 Task: Create in the project BellTech in Backlog an issue 'Upgrade the search and filtering mechanisms of a web application to improve user search experience and result accuracy', assign it to team member softage.1@softage.net and change the status to IN PROGRESS. Create in the project BellTech in Backlog an issue 'Create a new online platform for online language learning courses with advanced language tools and speaking practice features', assign it to team member softage.2@softage.net and change the status to IN PROGRESS
Action: Mouse moved to (261, 70)
Screenshot: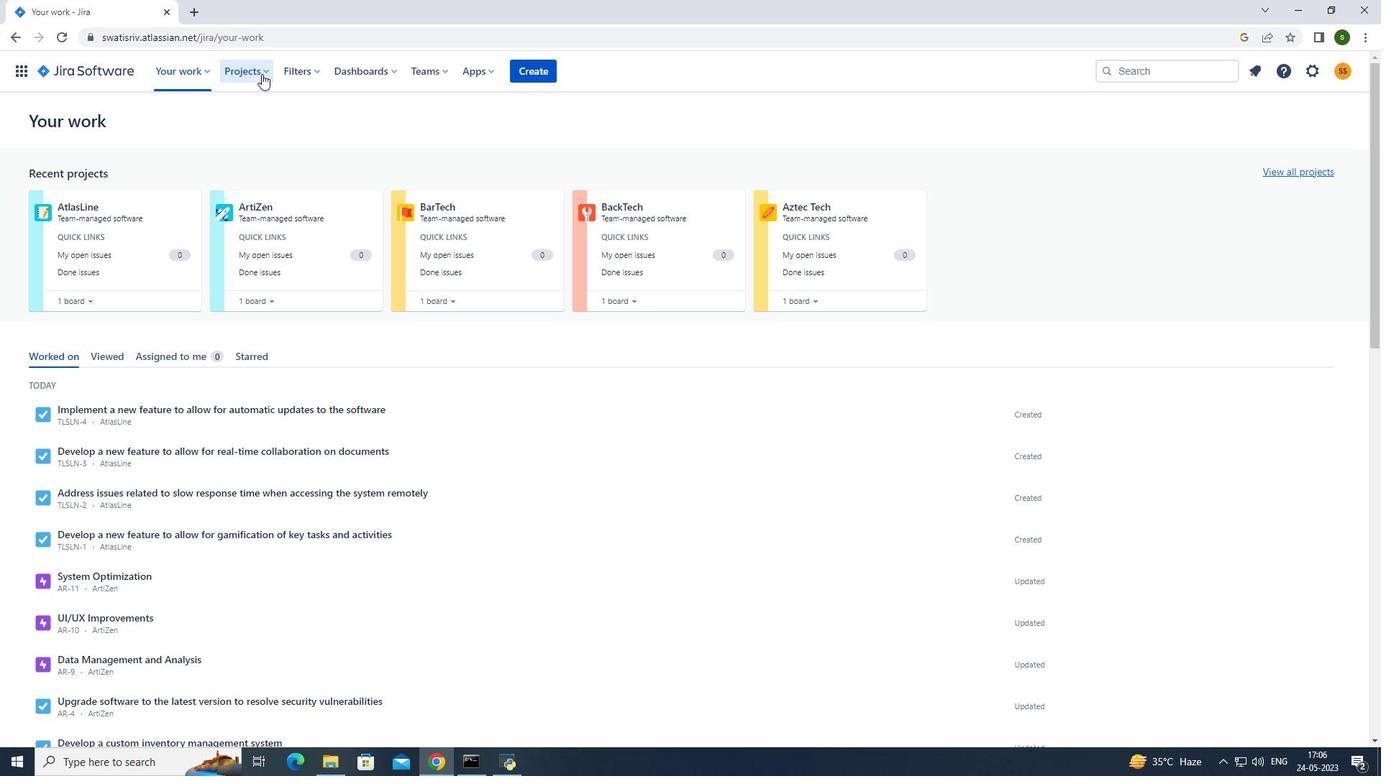
Action: Mouse pressed left at (261, 70)
Screenshot: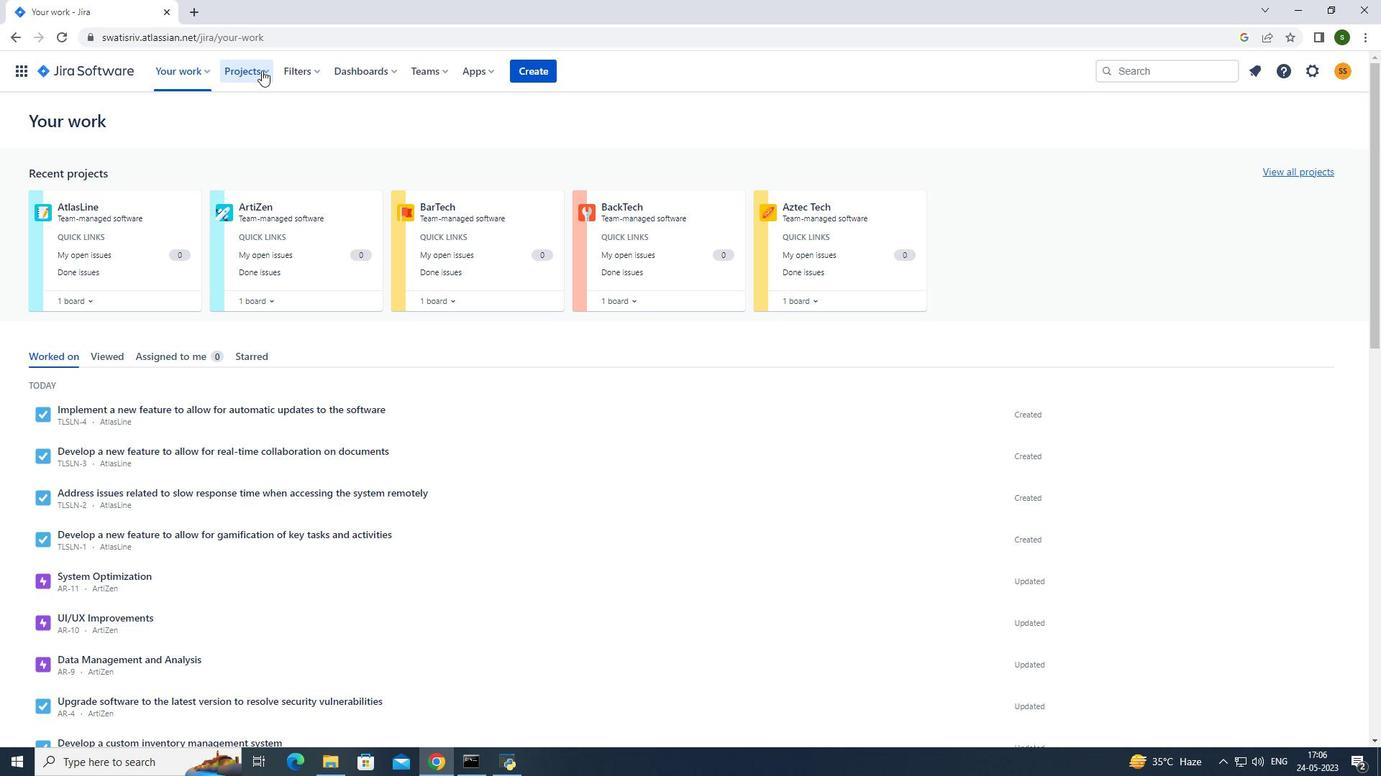 
Action: Mouse moved to (297, 138)
Screenshot: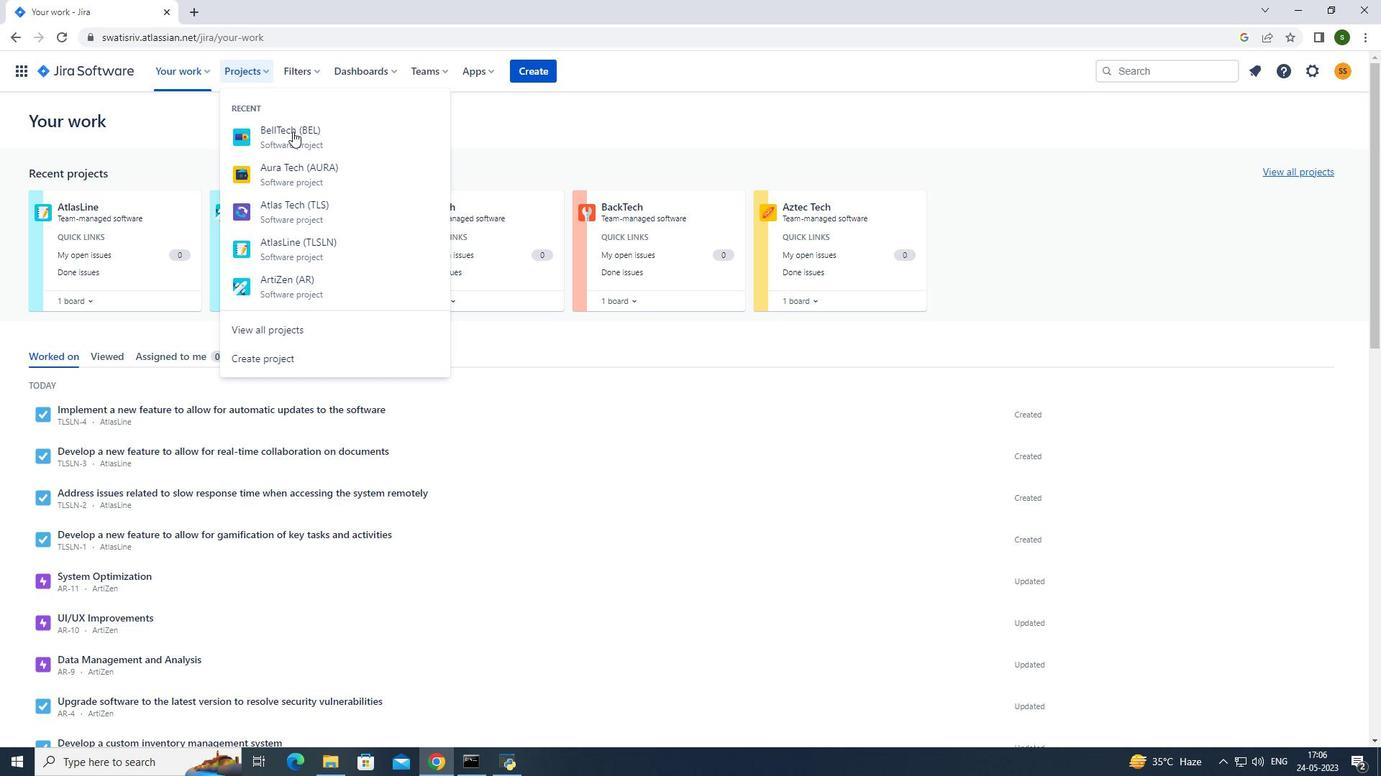 
Action: Mouse pressed left at (297, 138)
Screenshot: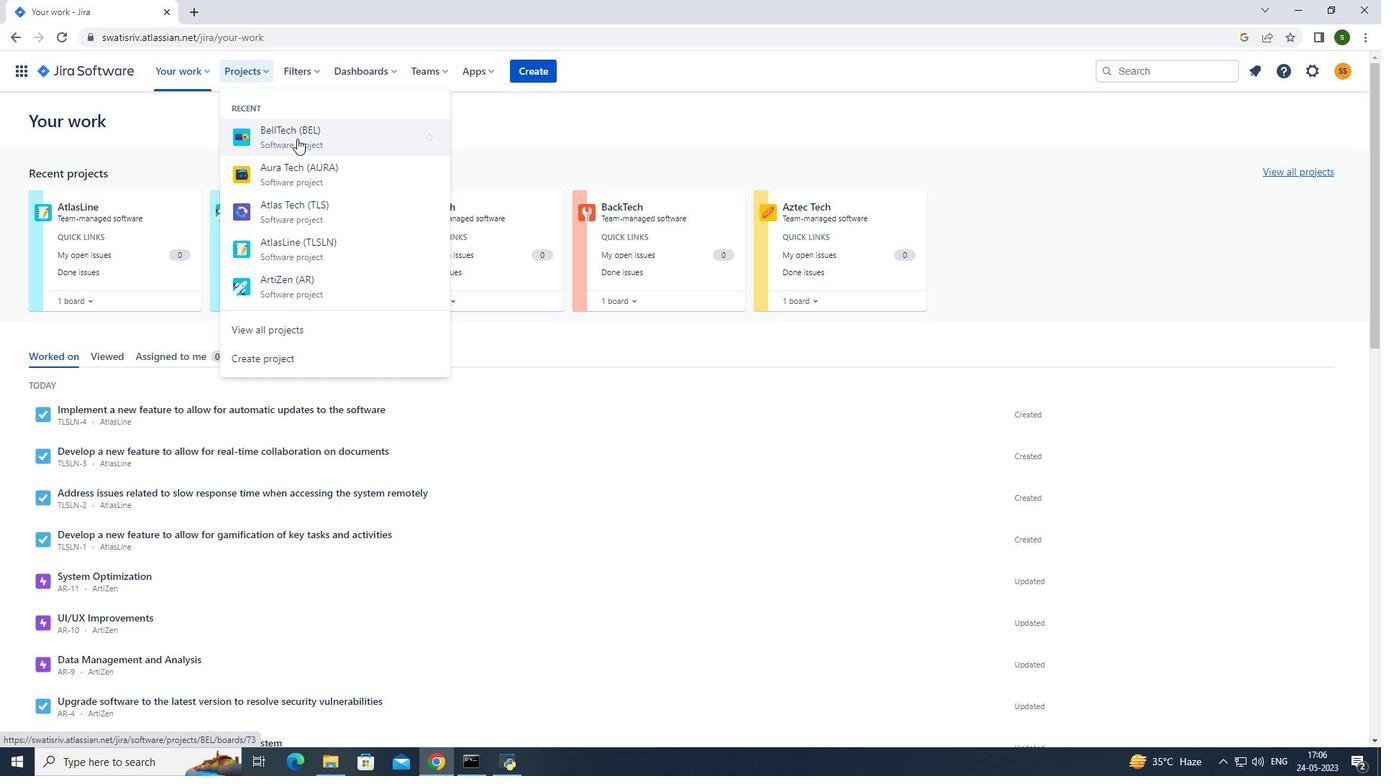 
Action: Mouse moved to (288, 487)
Screenshot: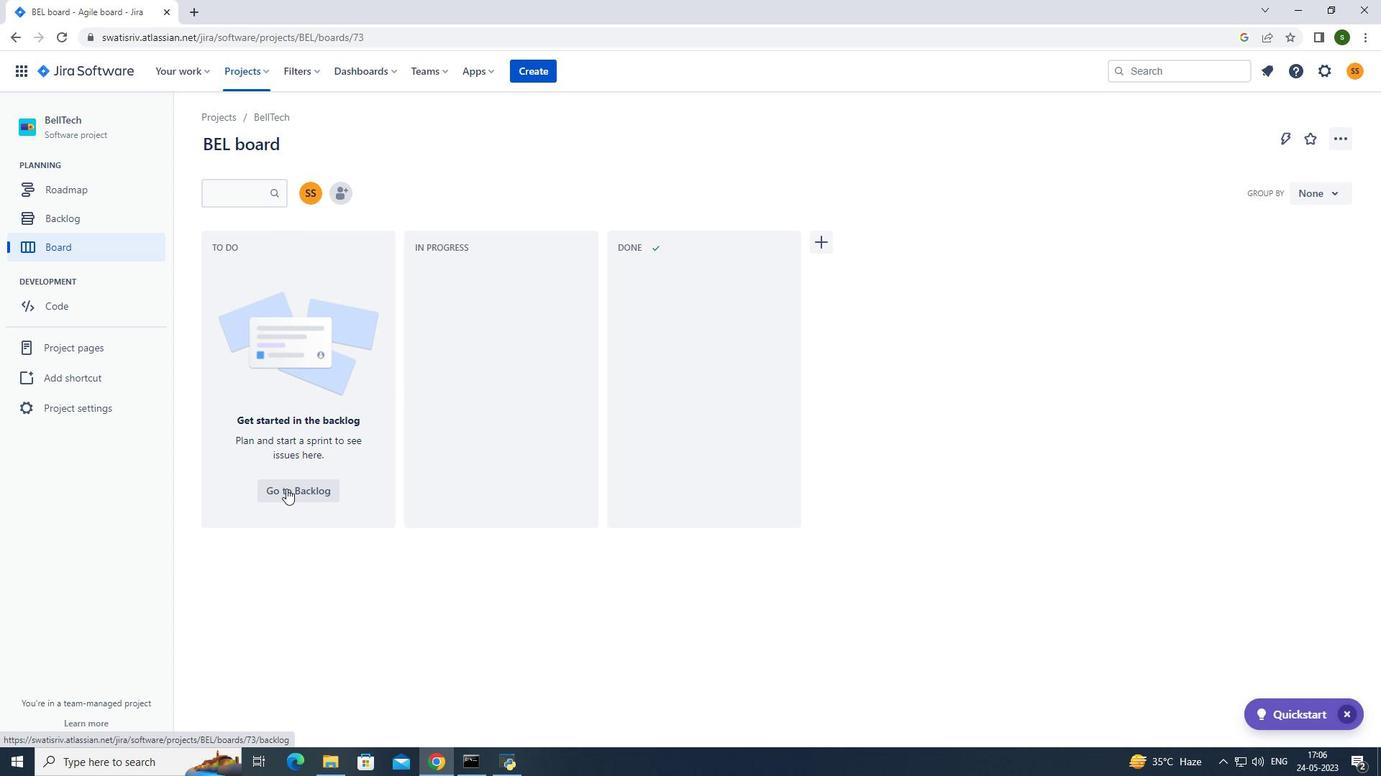 
Action: Mouse pressed left at (288, 487)
Screenshot: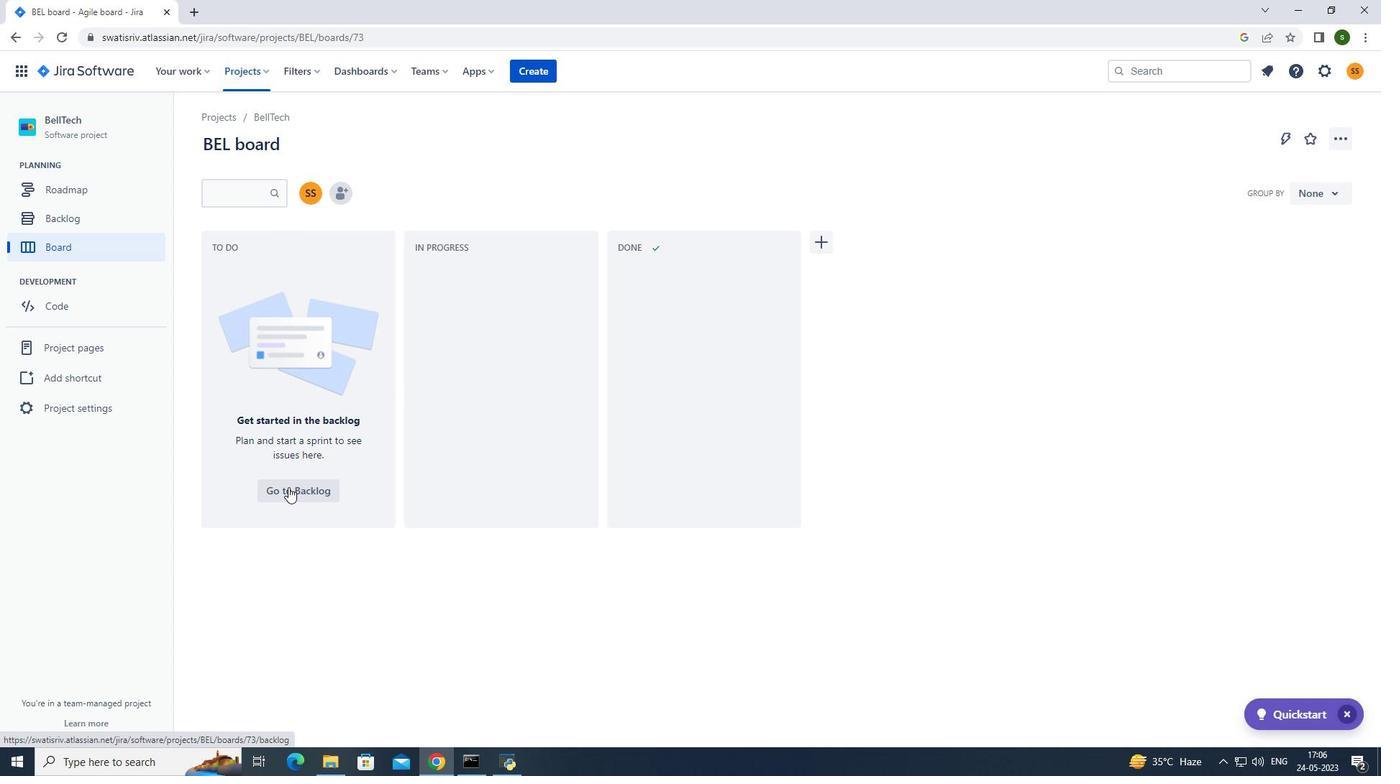 
Action: Mouse moved to (249, 566)
Screenshot: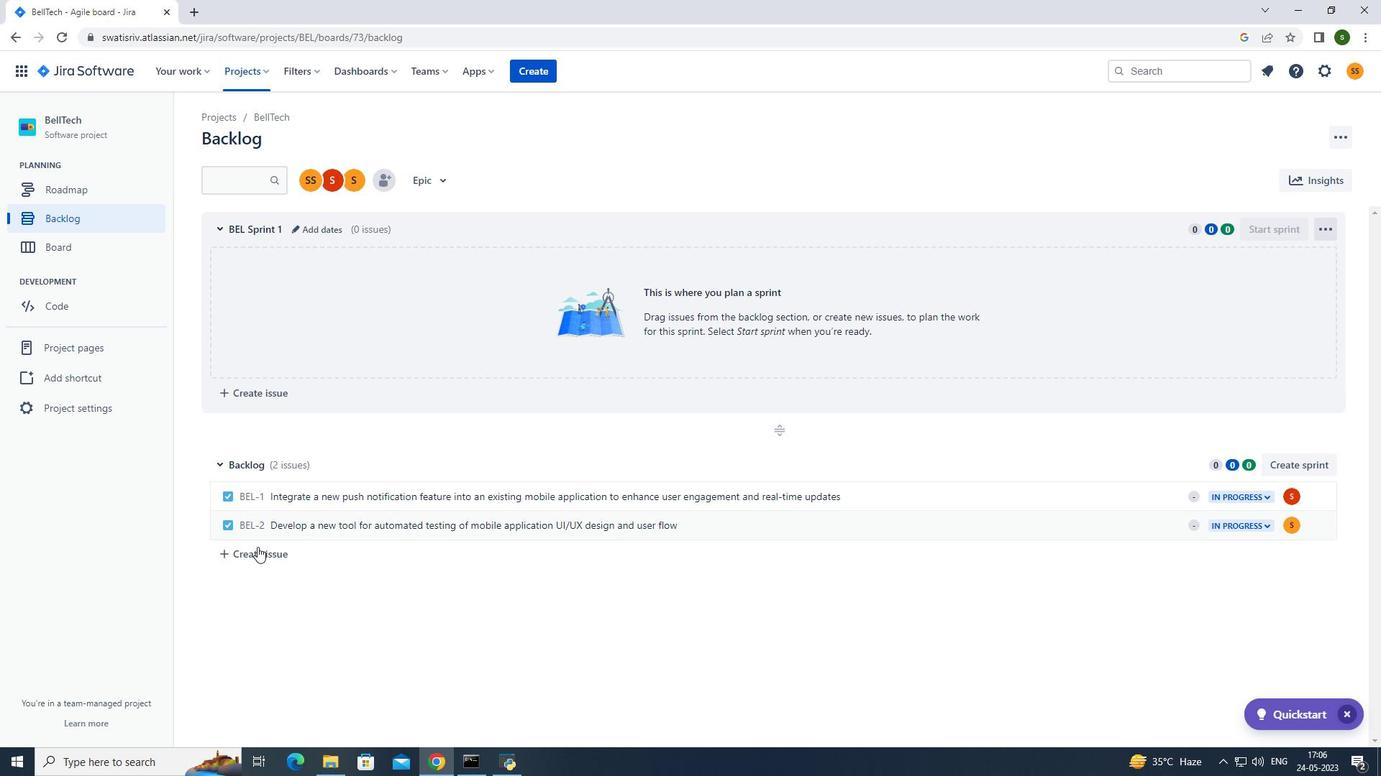 
Action: Mouse pressed left at (249, 566)
Screenshot: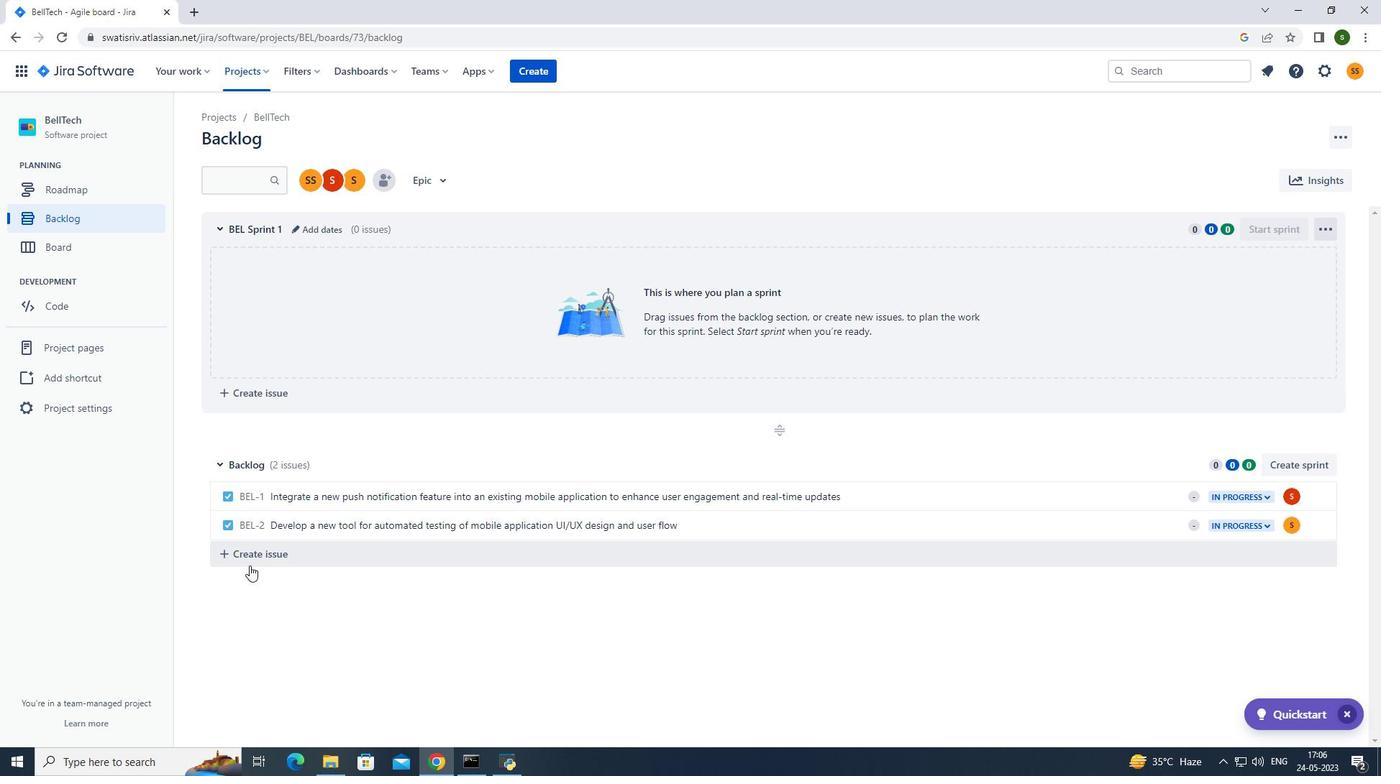 
Action: Mouse moved to (294, 555)
Screenshot: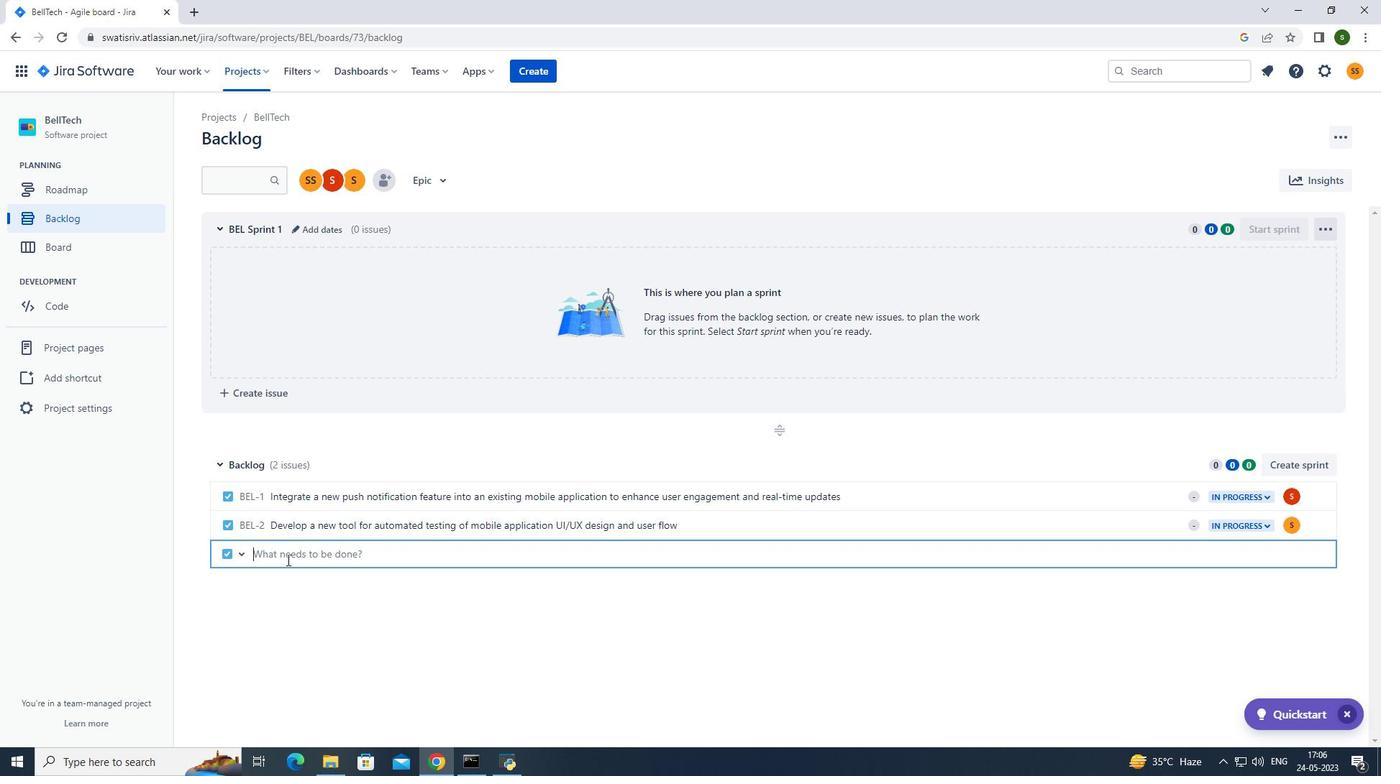 
Action: Mouse pressed left at (294, 555)
Screenshot: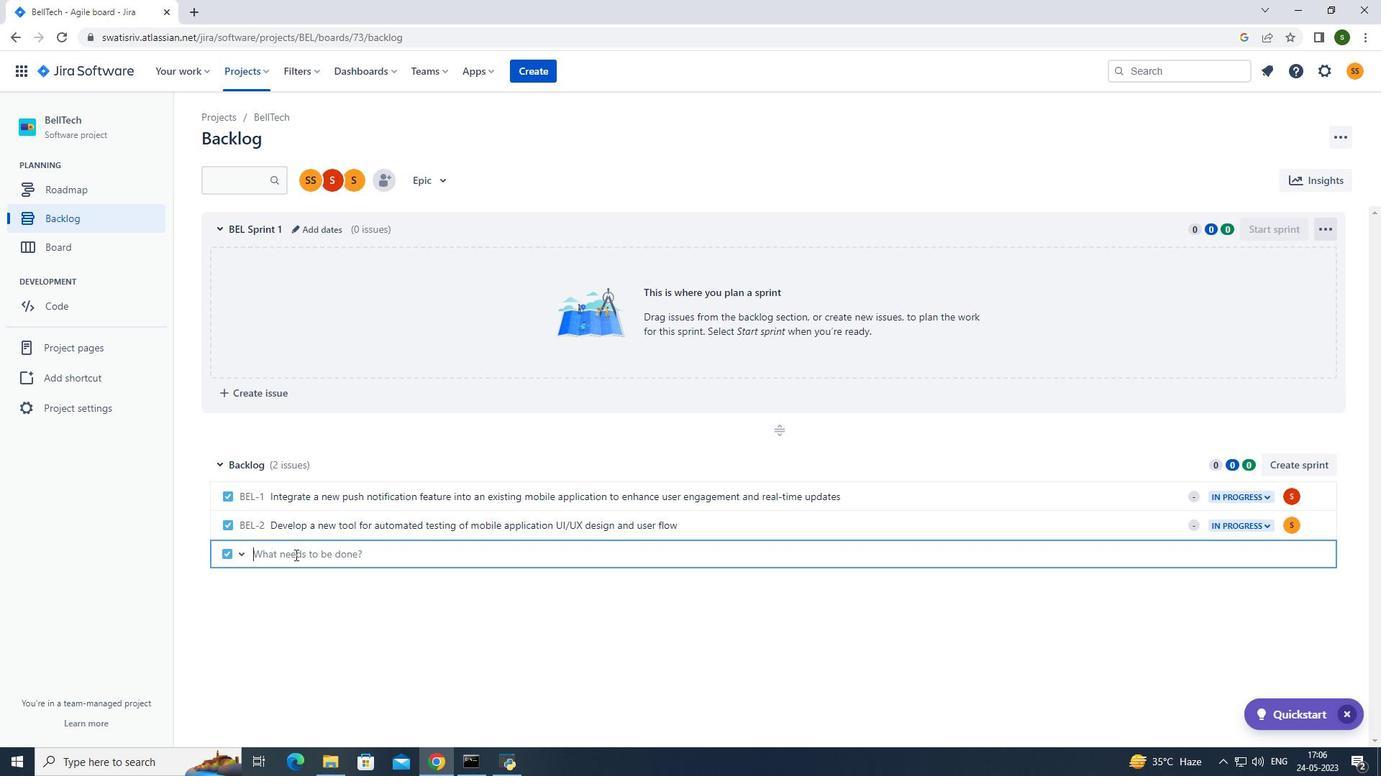 
Action: Key pressed <Key.caps_lock>U<Key.caps_lock>pgrade<Key.space>the<Key.space>search<Key.space>and<Key.space>filtering<Key.space>mechanisms<Key.space>of<Key.space>a<Key.space>web<Key.space>application<Key.space>to<Key.space>improve<Key.space>user<Key.space>search<Key.space>experiance<Key.space>and<Key.space>result<Key.space>accuracy
Screenshot: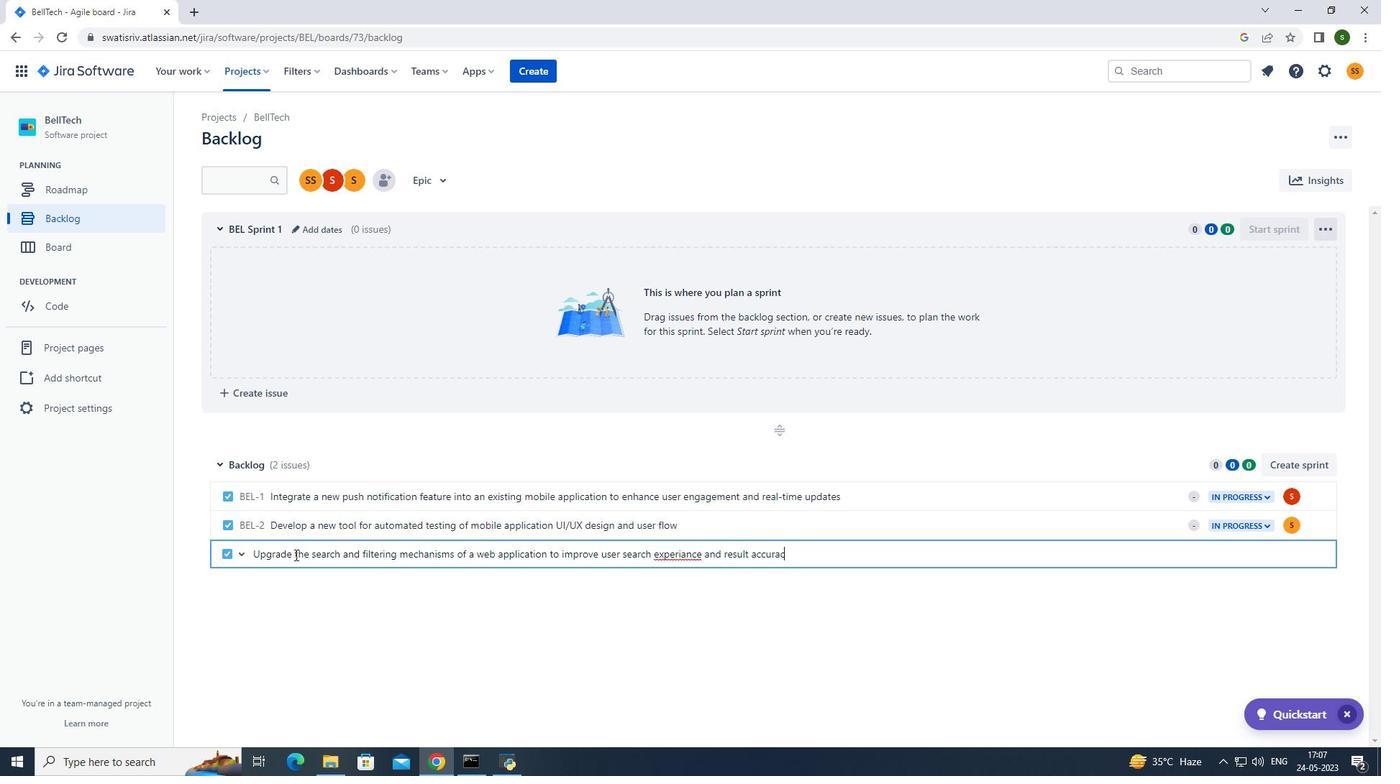 
Action: Mouse moved to (684, 555)
Screenshot: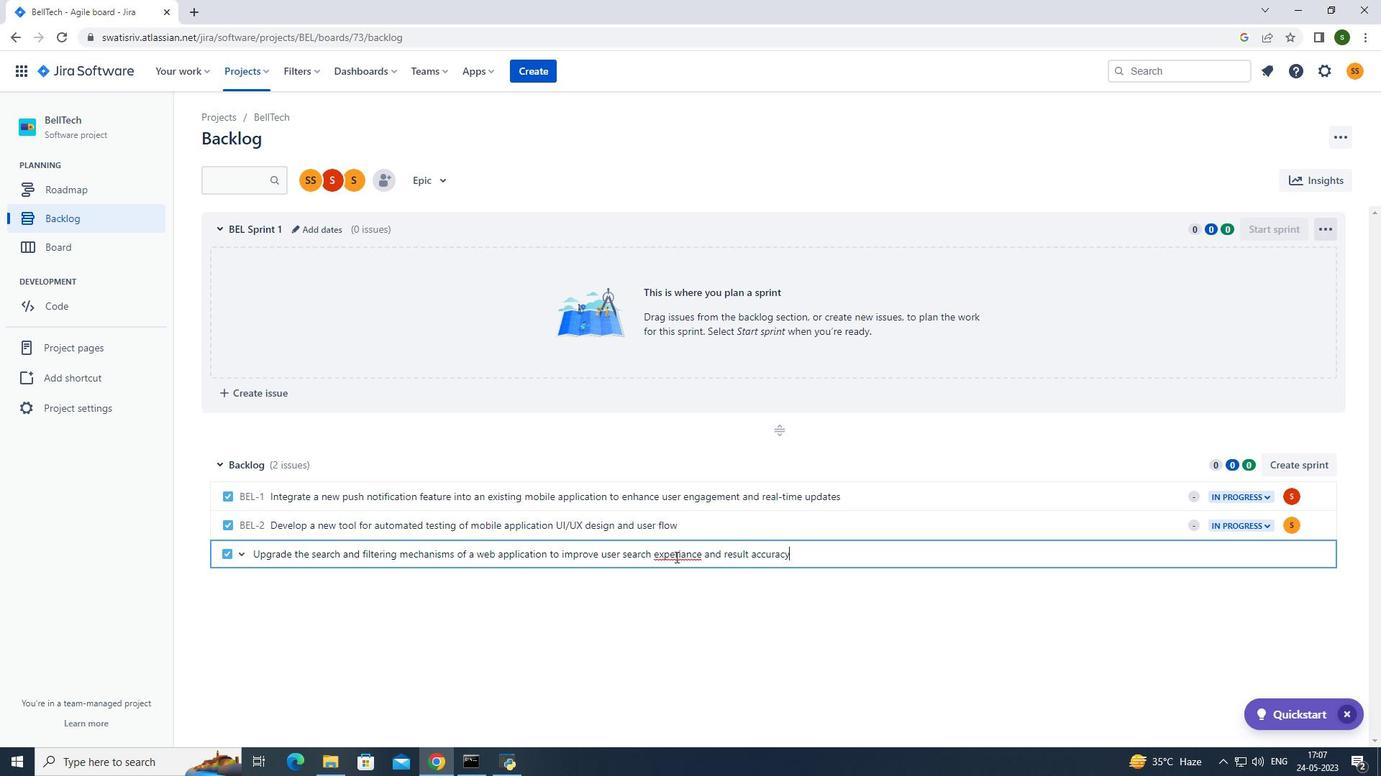 
Action: Mouse pressed left at (684, 555)
Screenshot: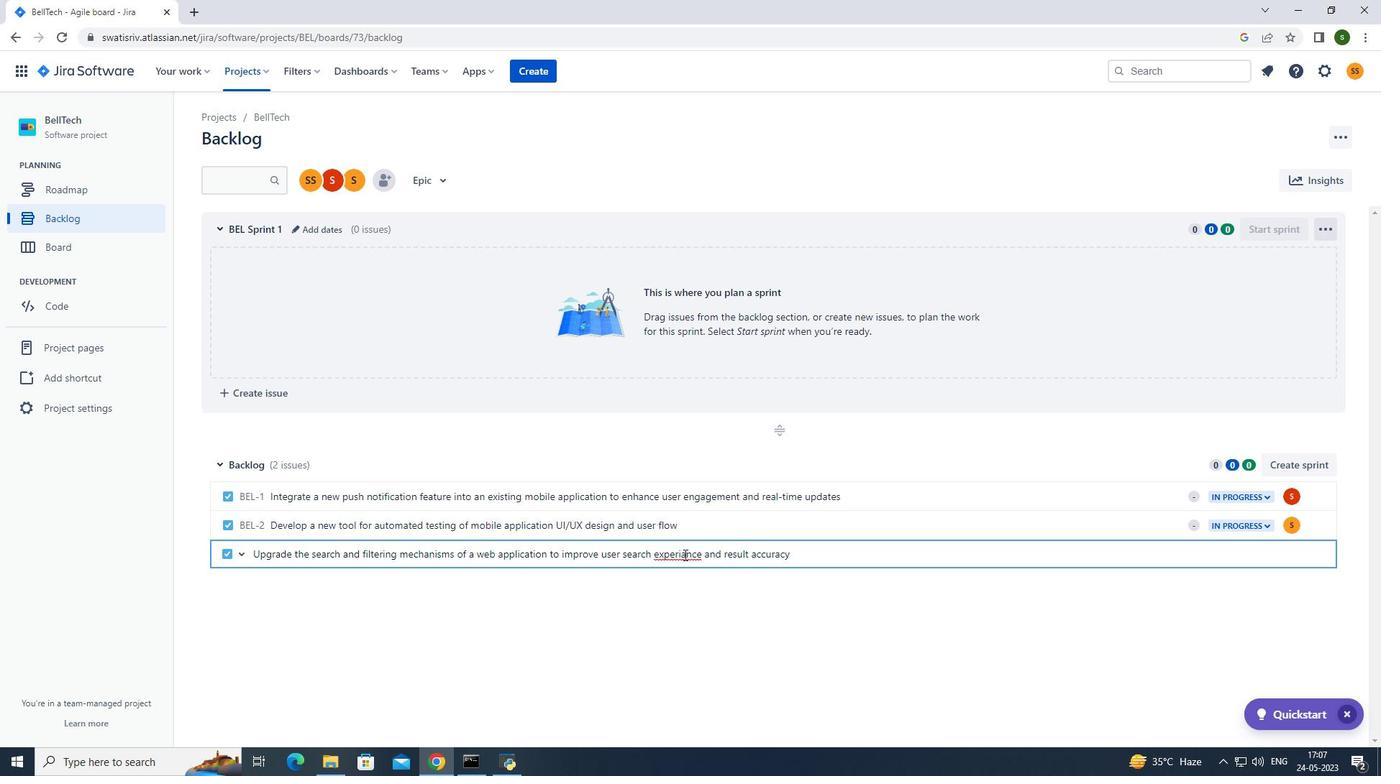 
Action: Mouse moved to (699, 551)
Screenshot: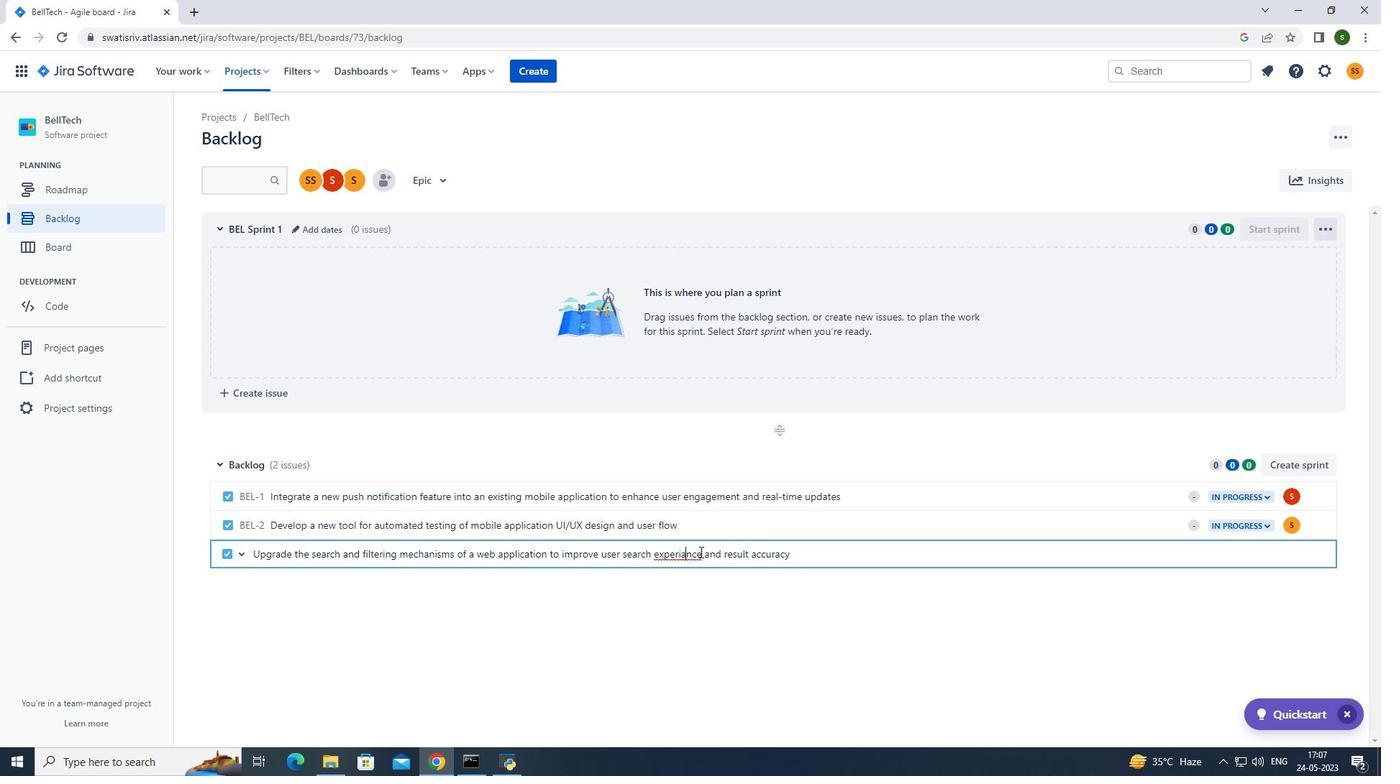 
Action: Key pressed <Key.backspace>e
Screenshot: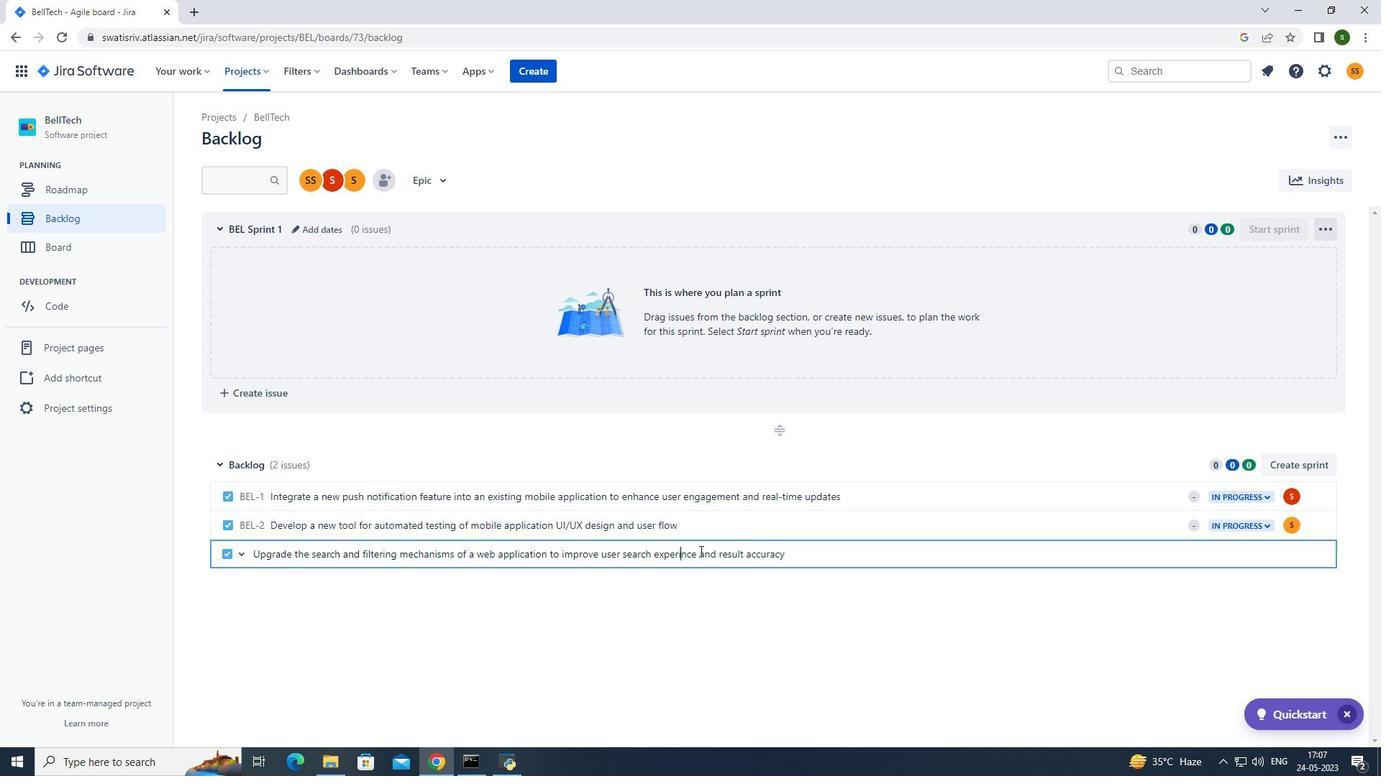 
Action: Mouse moved to (888, 548)
Screenshot: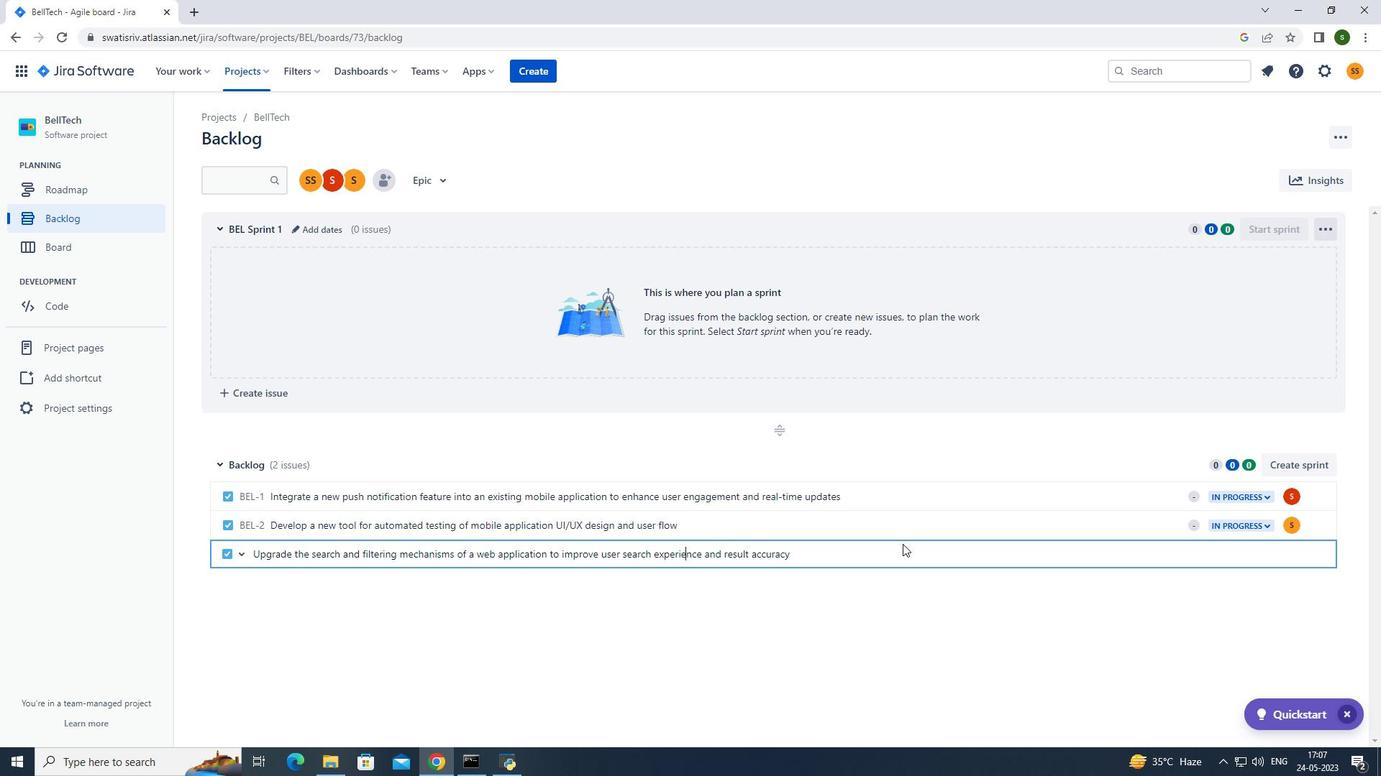 
Action: Mouse pressed left at (888, 548)
Screenshot: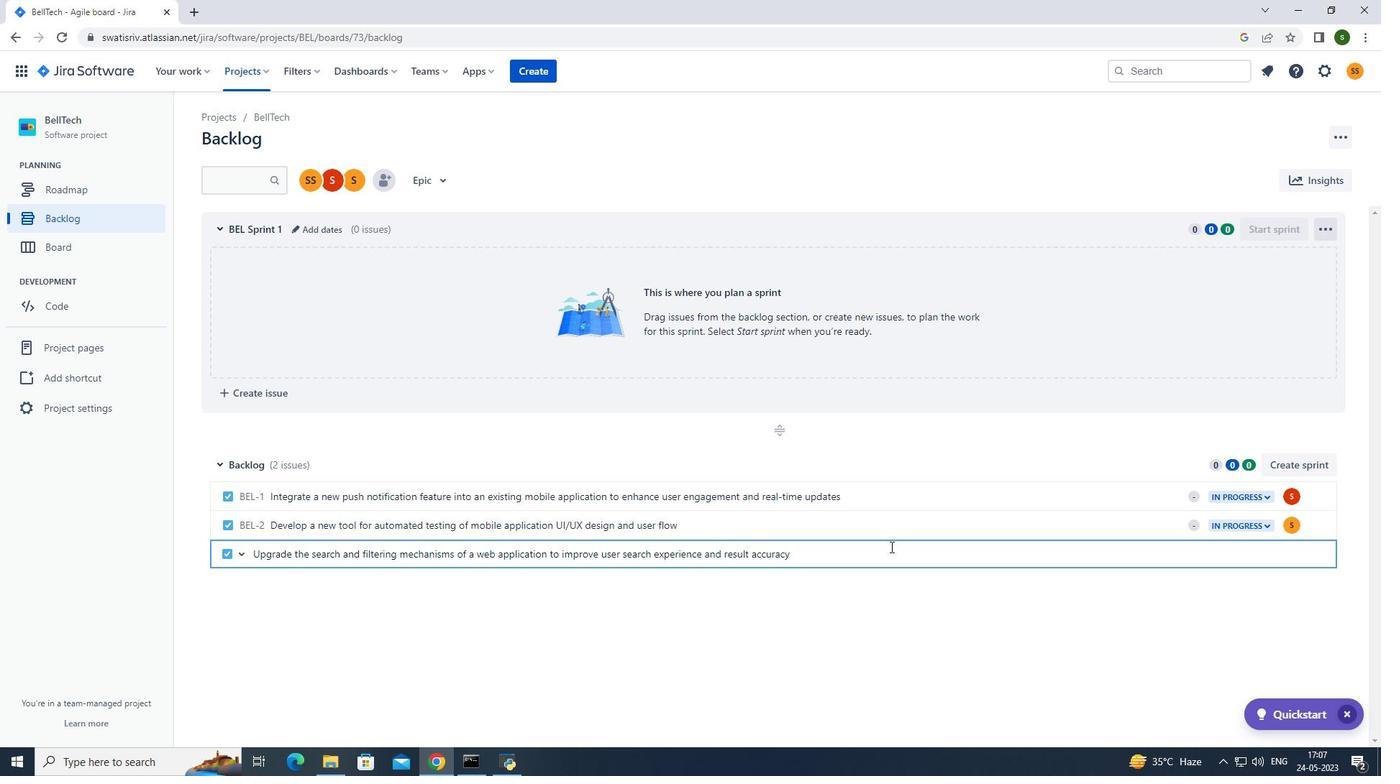 
Action: Key pressed <Key.enter>
Screenshot: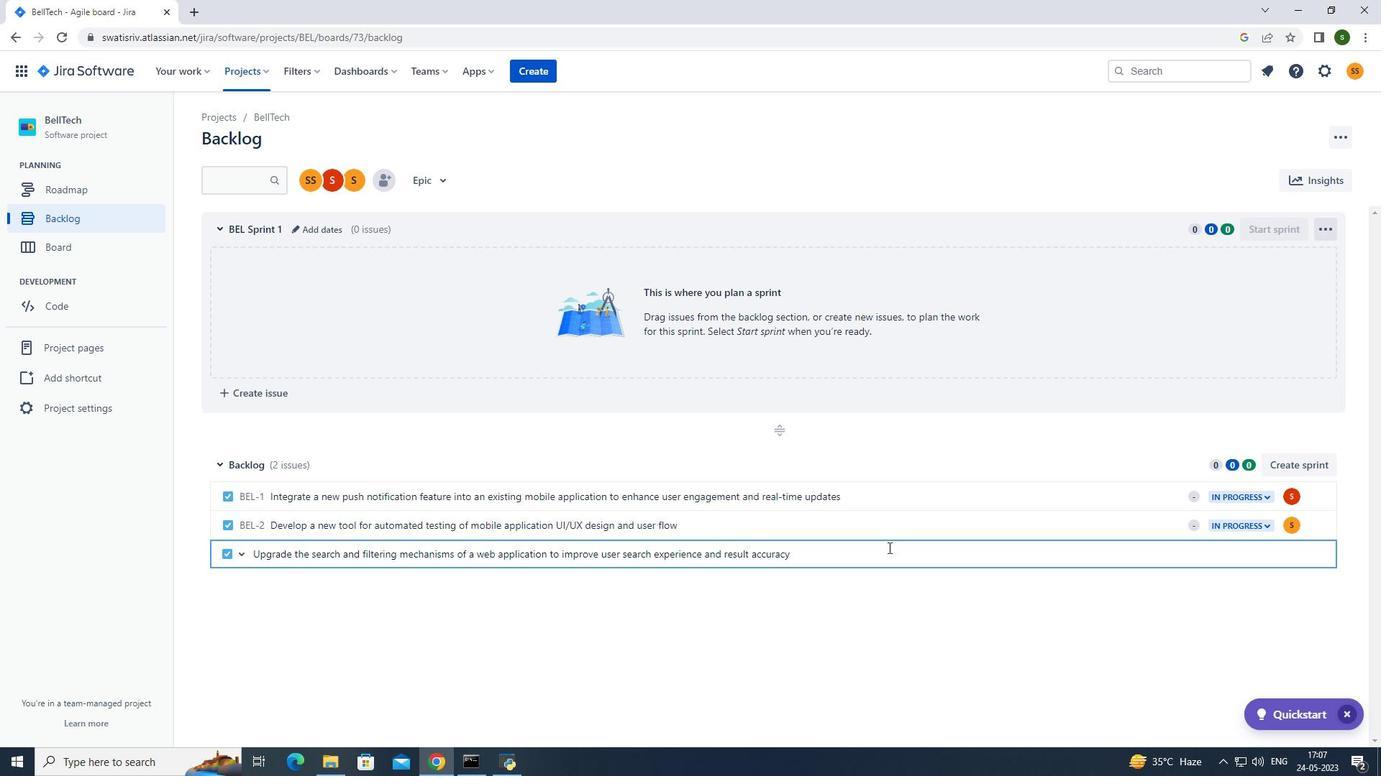 
Action: Mouse moved to (1257, 555)
Screenshot: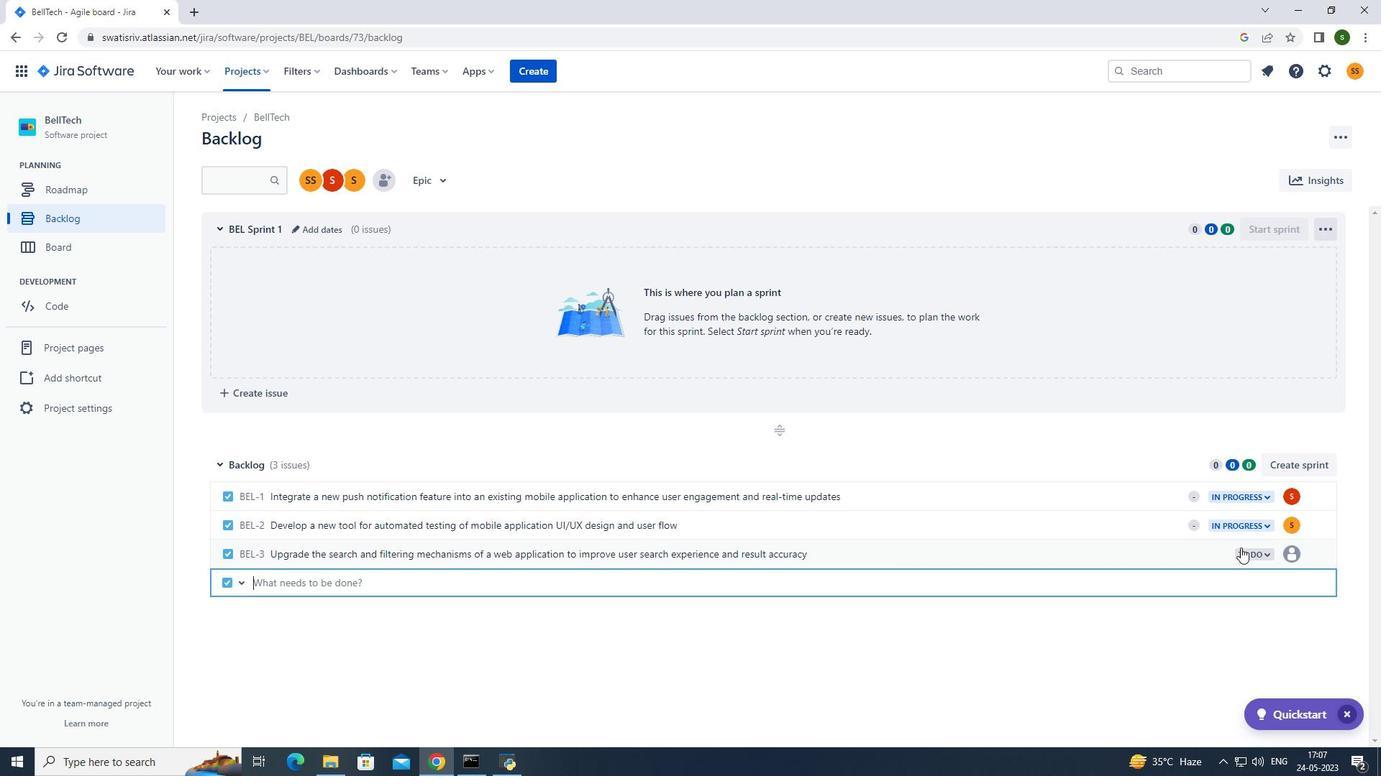 
Action: Mouse pressed left at (1257, 555)
Screenshot: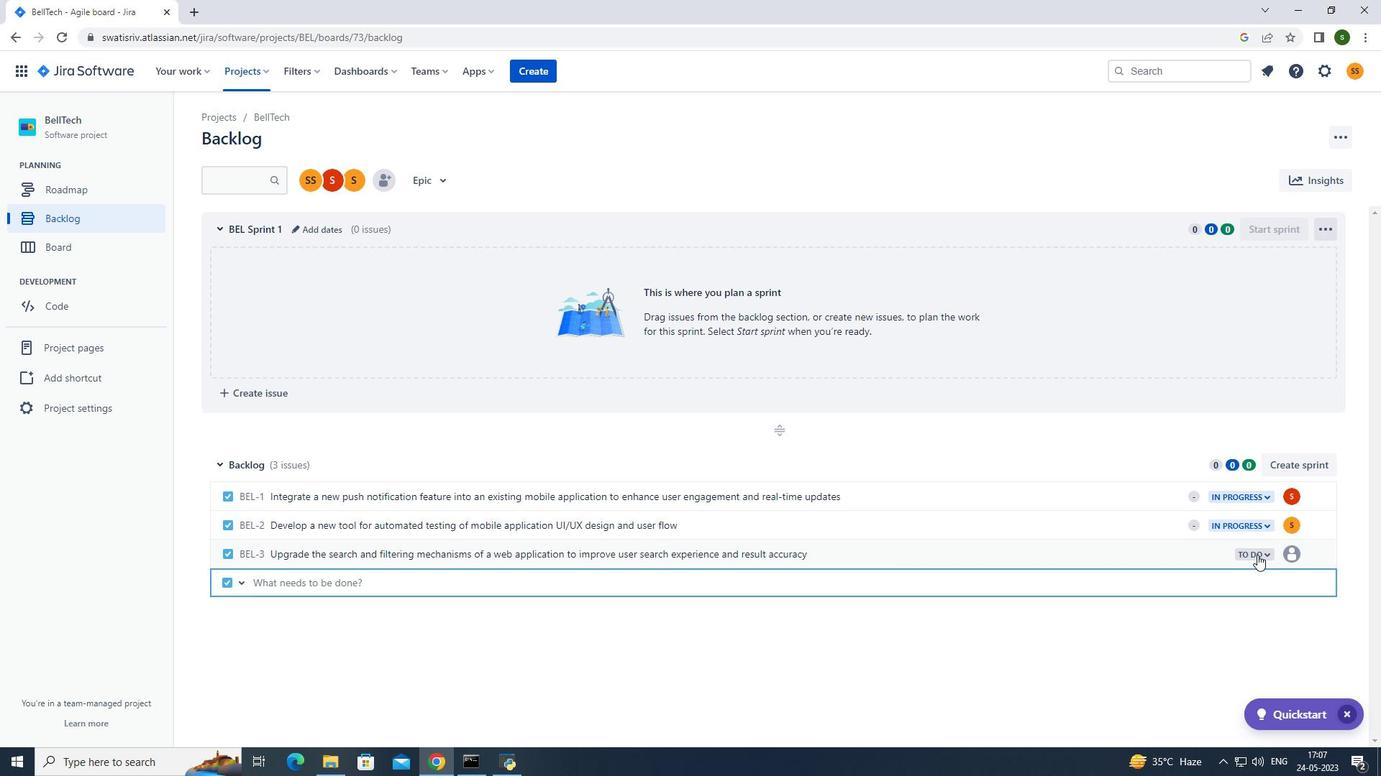 
Action: Mouse moved to (978, 554)
Screenshot: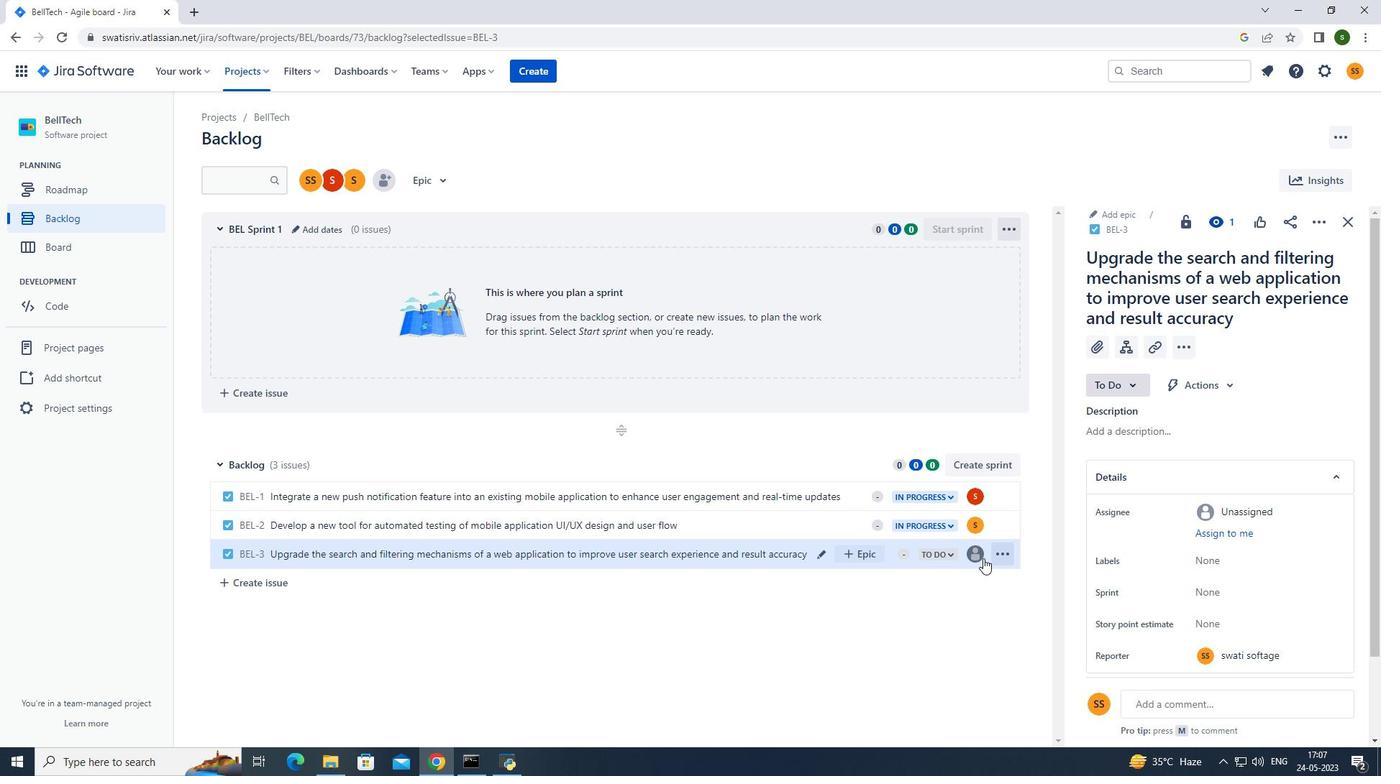 
Action: Mouse pressed left at (978, 554)
Screenshot: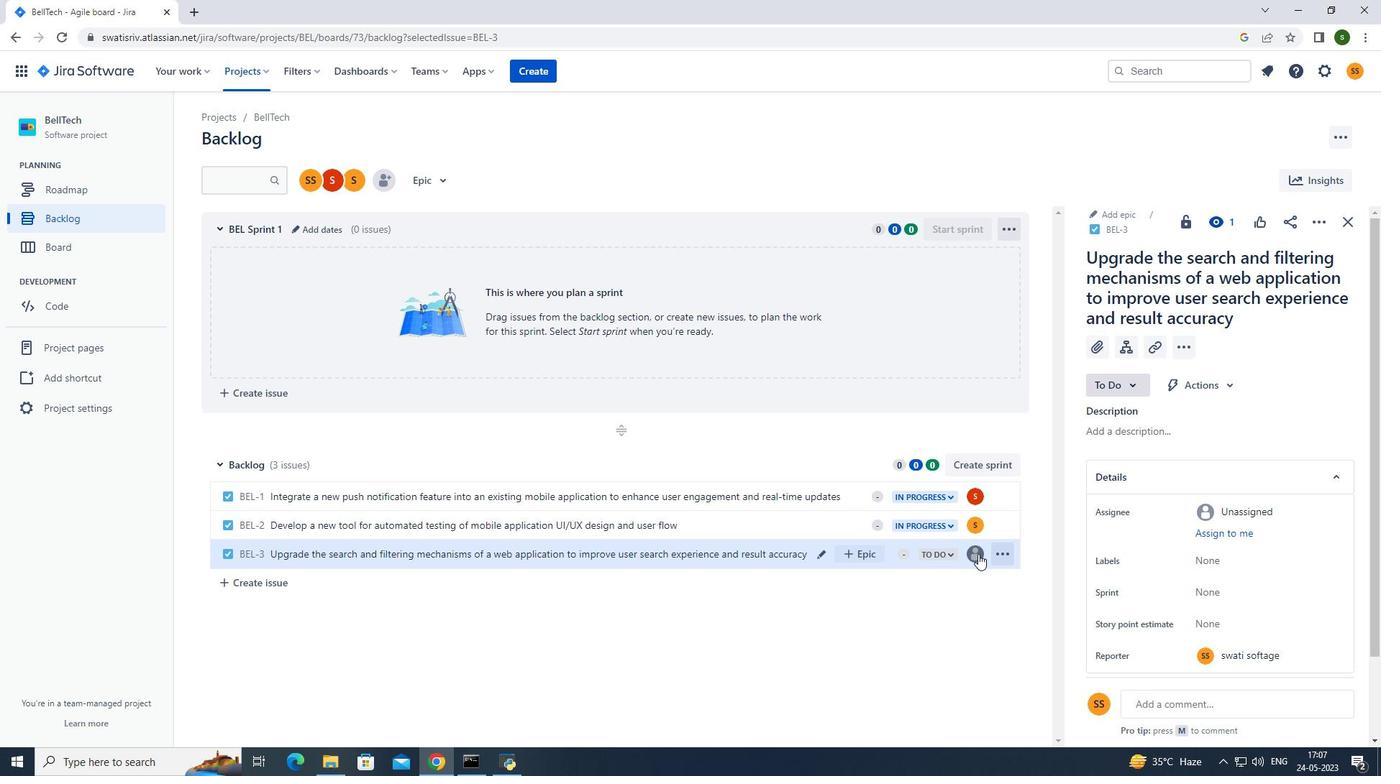 
Action: Mouse moved to (903, 584)
Screenshot: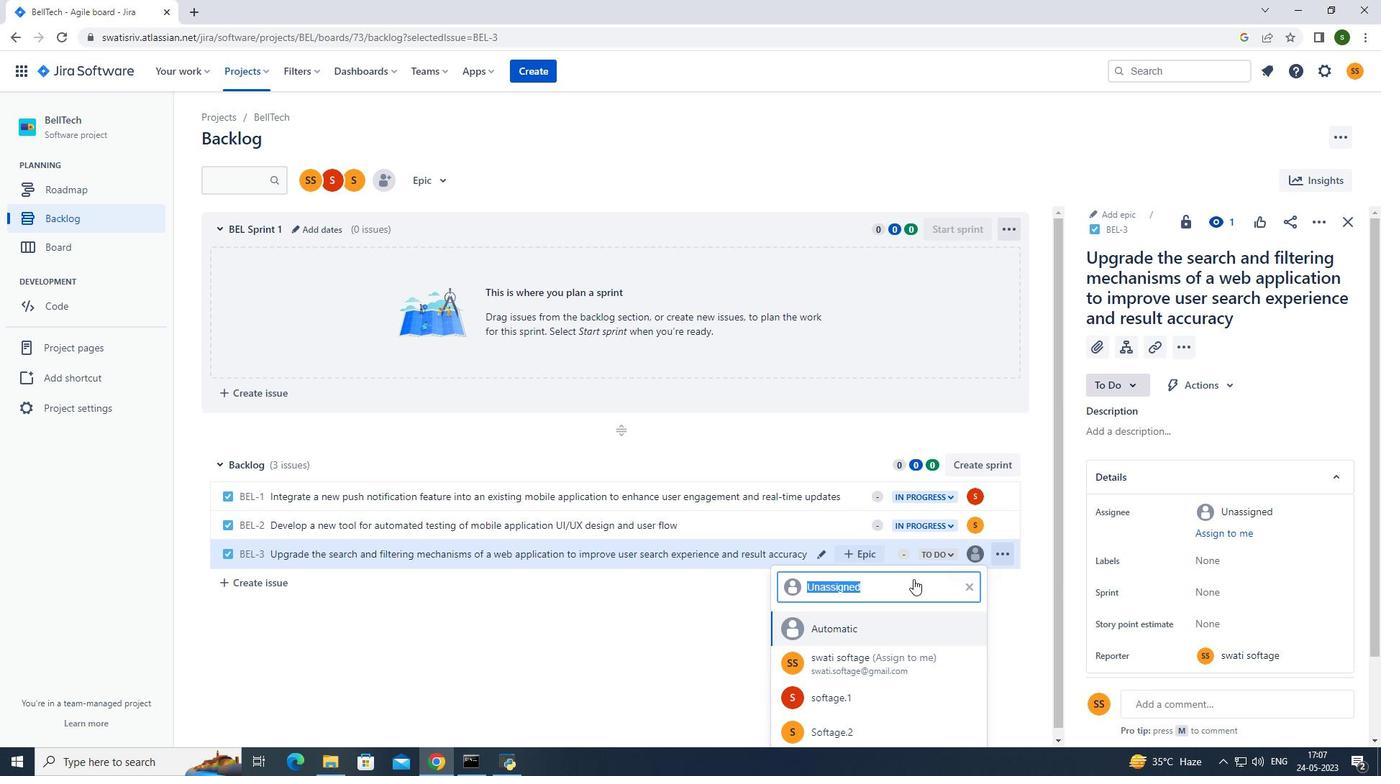 
Action: Mouse pressed left at (903, 584)
Screenshot: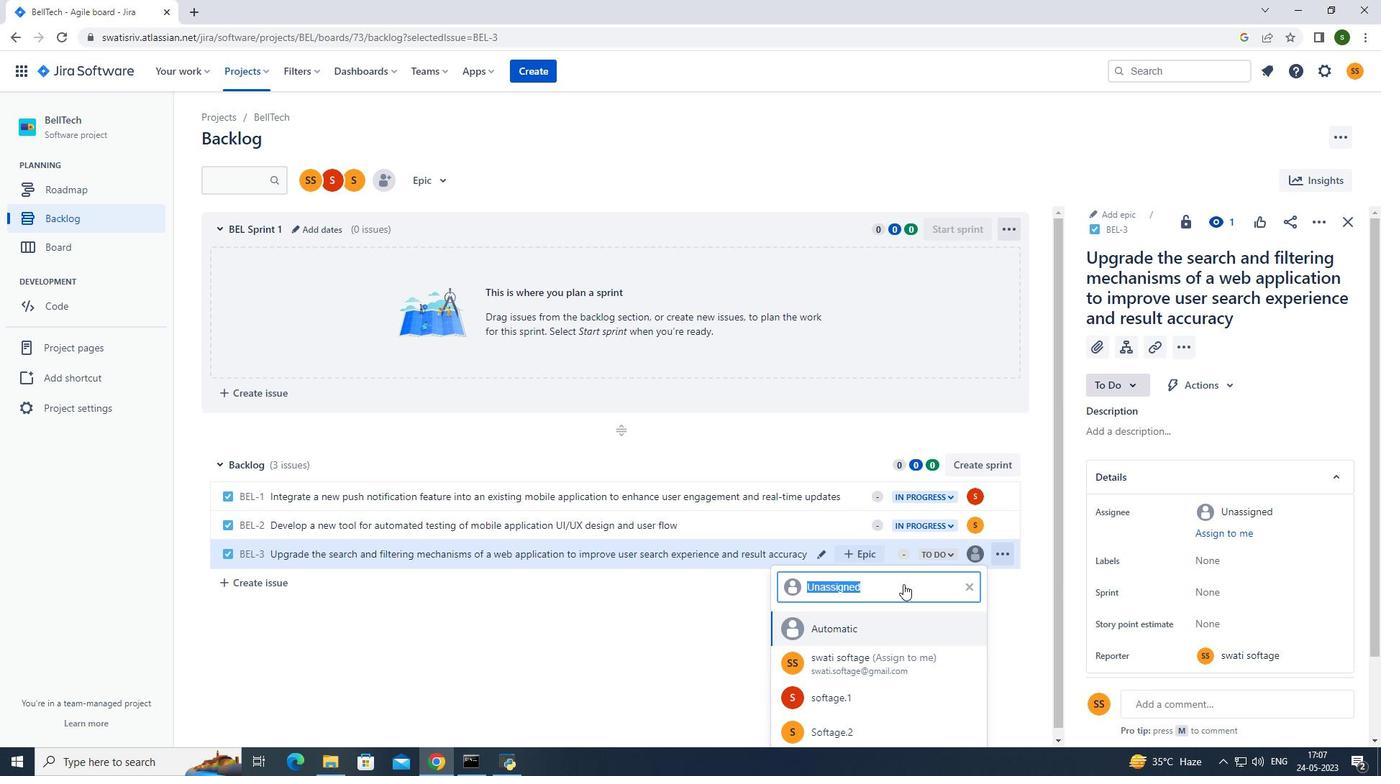 
Action: Mouse moved to (903, 585)
Screenshot: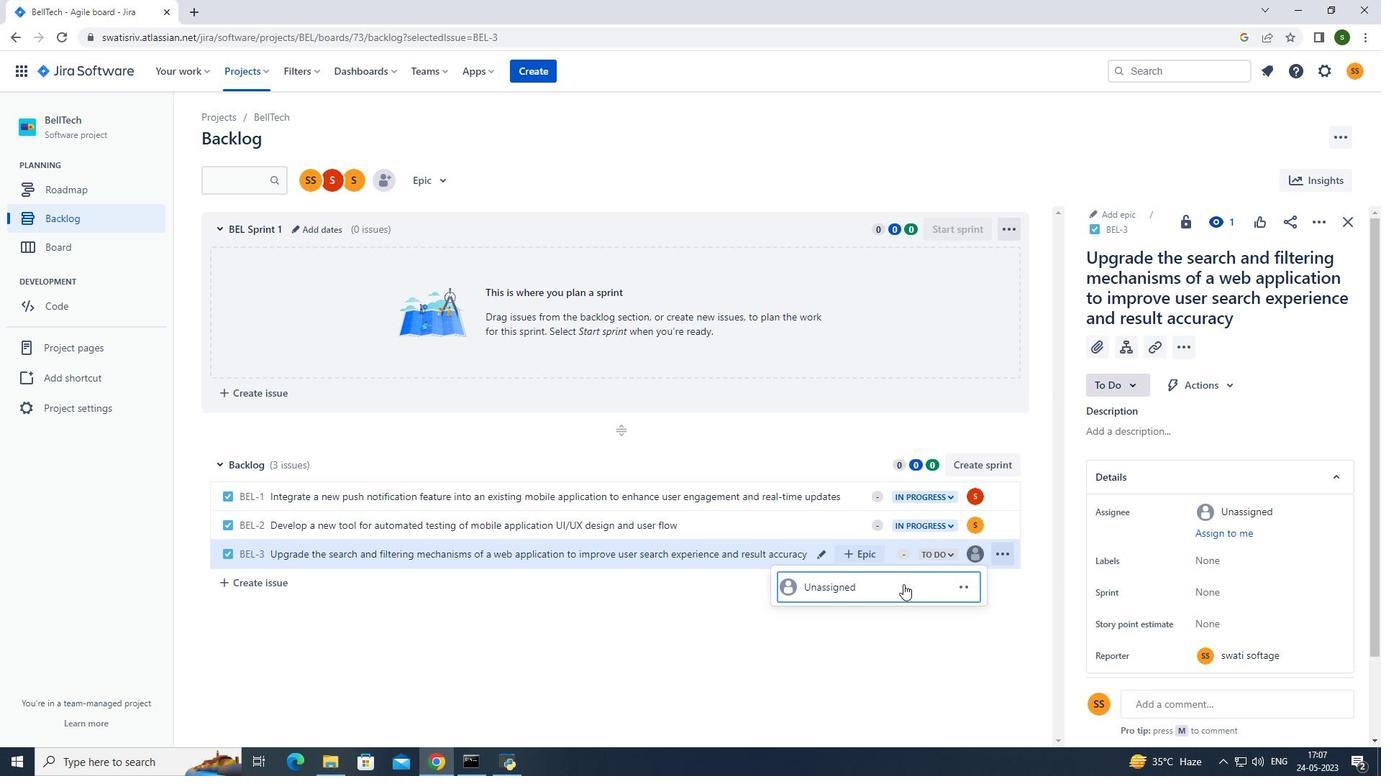 
Action: Key pressed <Key.backspace><Key.backspace><Key.backspace><Key.backspace><Key.backspace><Key.backspace>
Screenshot: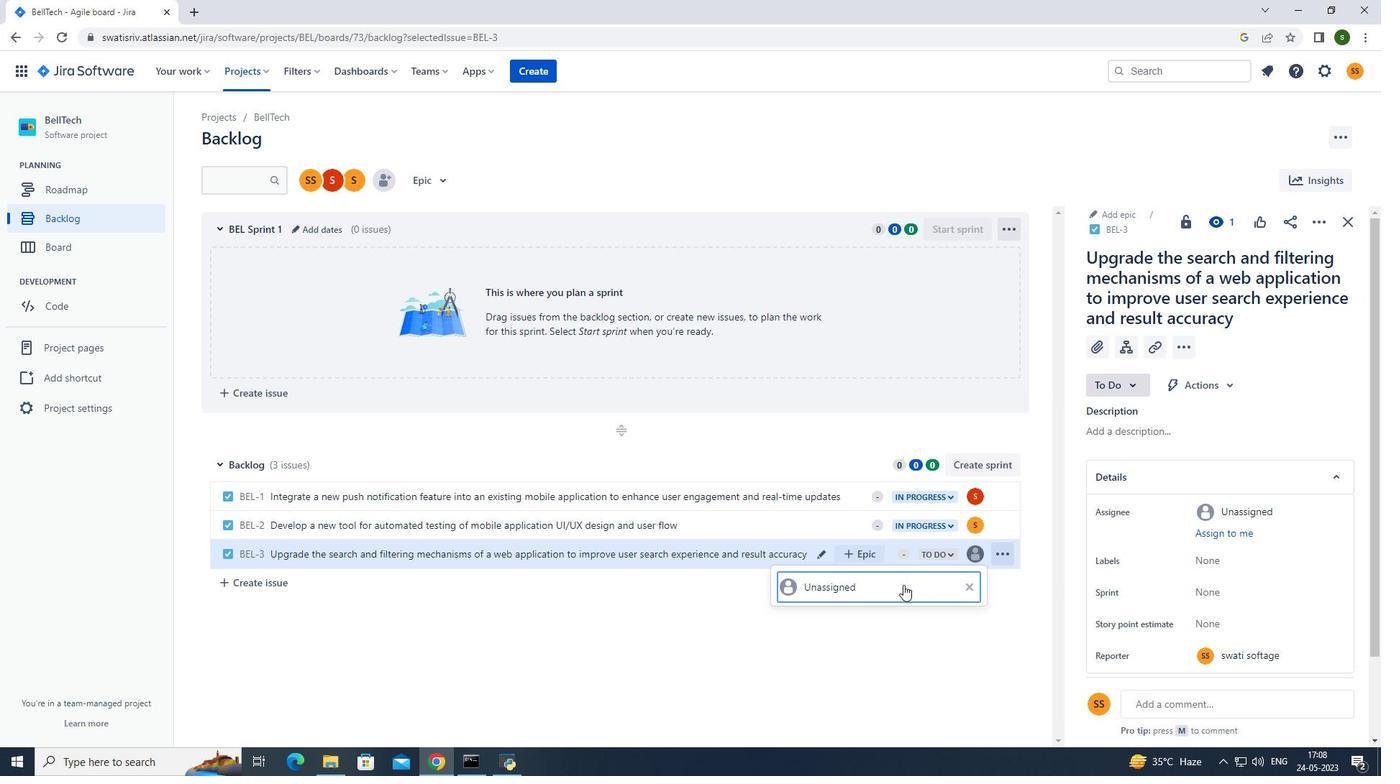 
Action: Mouse moved to (1352, 226)
Screenshot: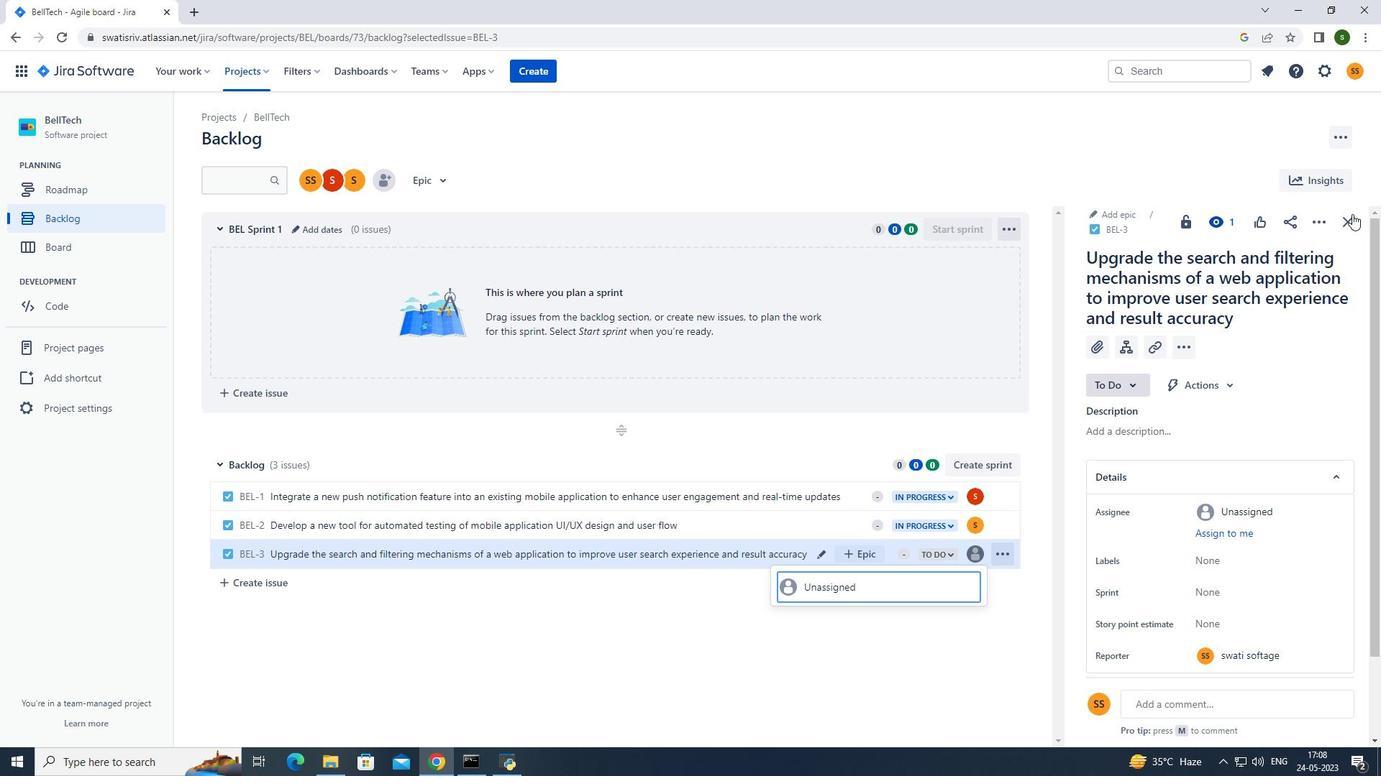 
Action: Mouse pressed left at (1352, 226)
Screenshot: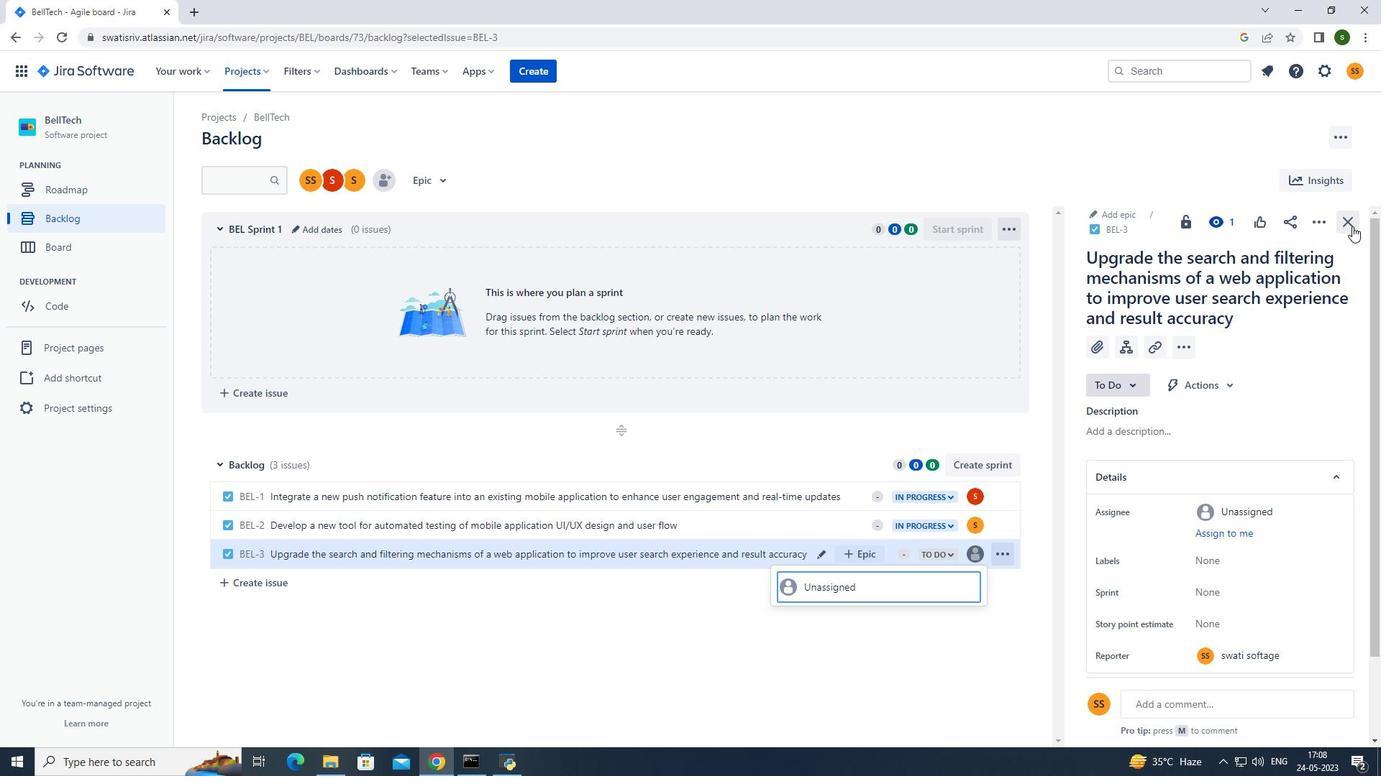 
Action: Mouse moved to (1293, 553)
Screenshot: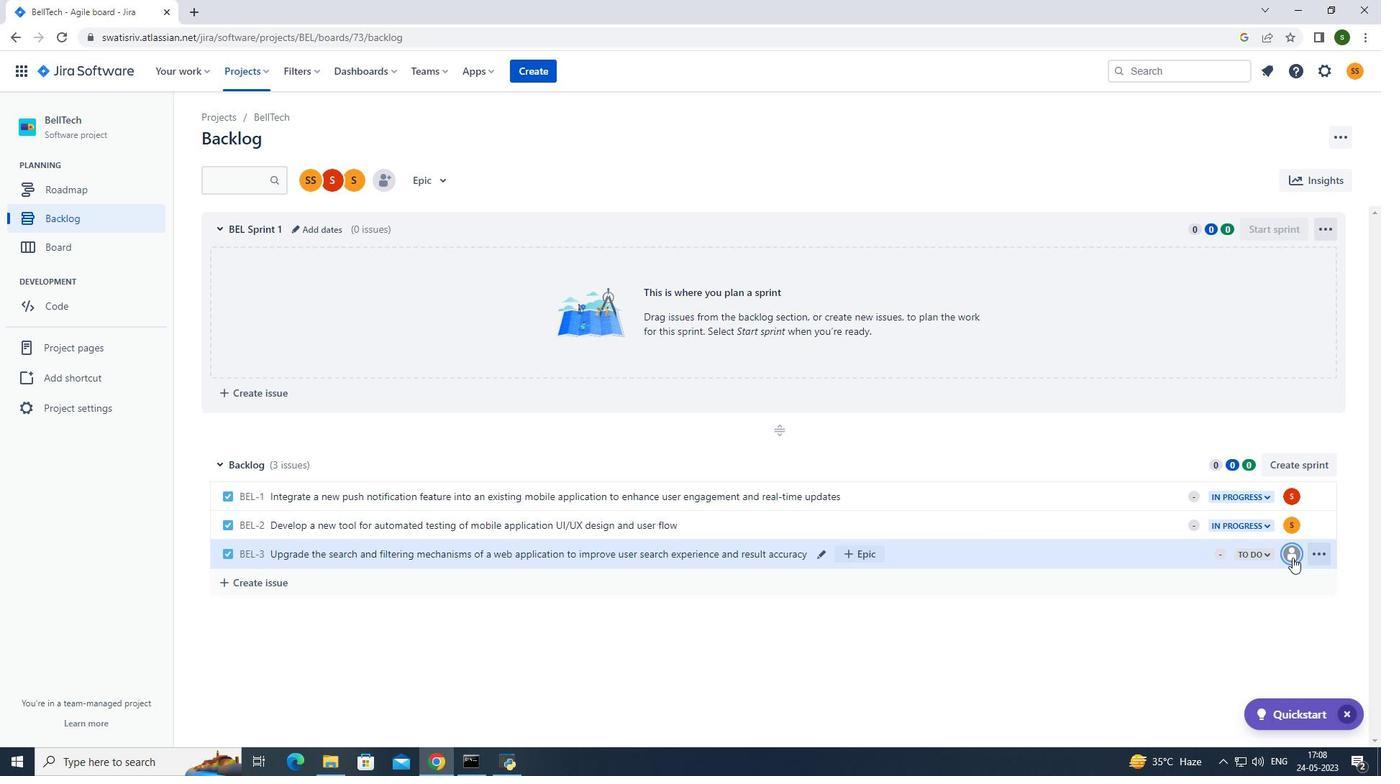 
Action: Mouse pressed left at (1293, 553)
Screenshot: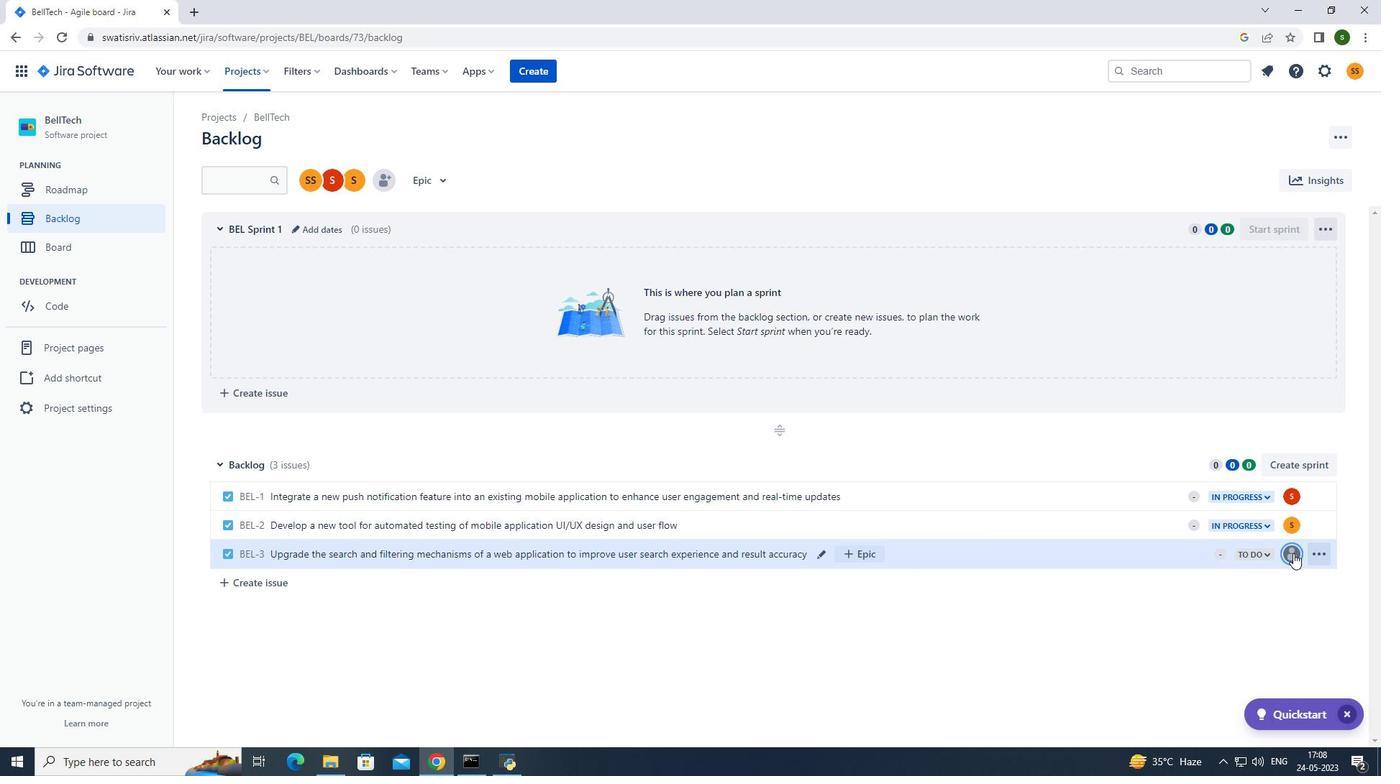 
Action: Mouse moved to (1176, 579)
Screenshot: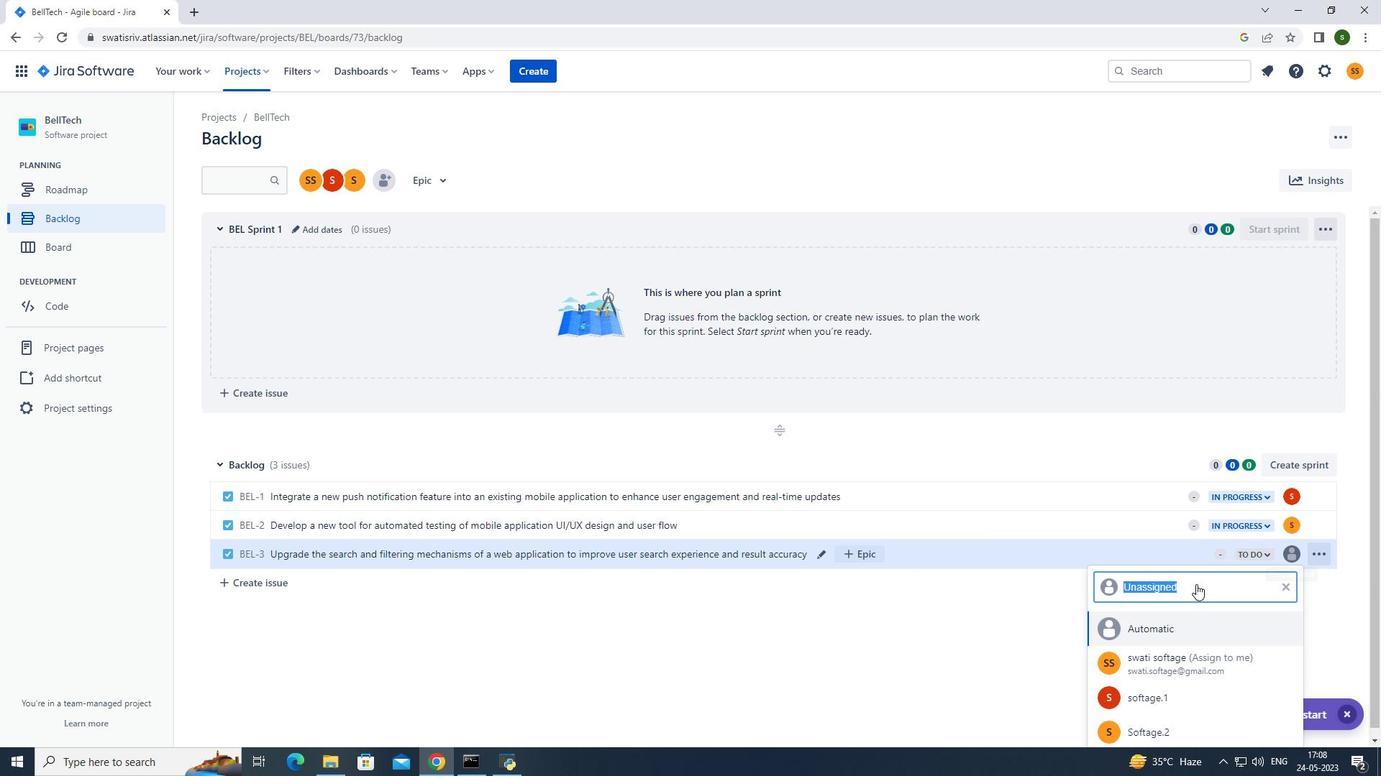 
Action: Key pressed <Key.backspace>softage.1<Key.shift>@softage.net
Screenshot: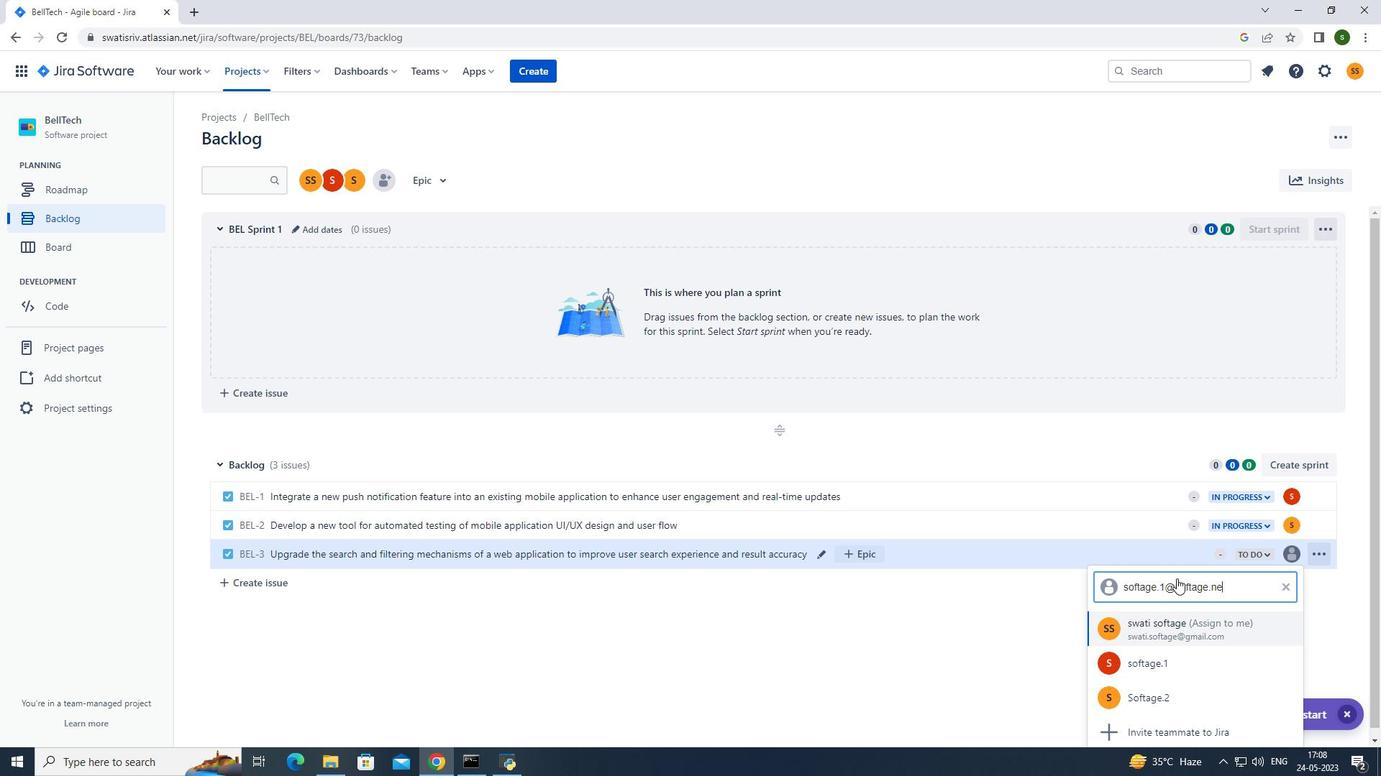 
Action: Mouse moved to (1174, 624)
Screenshot: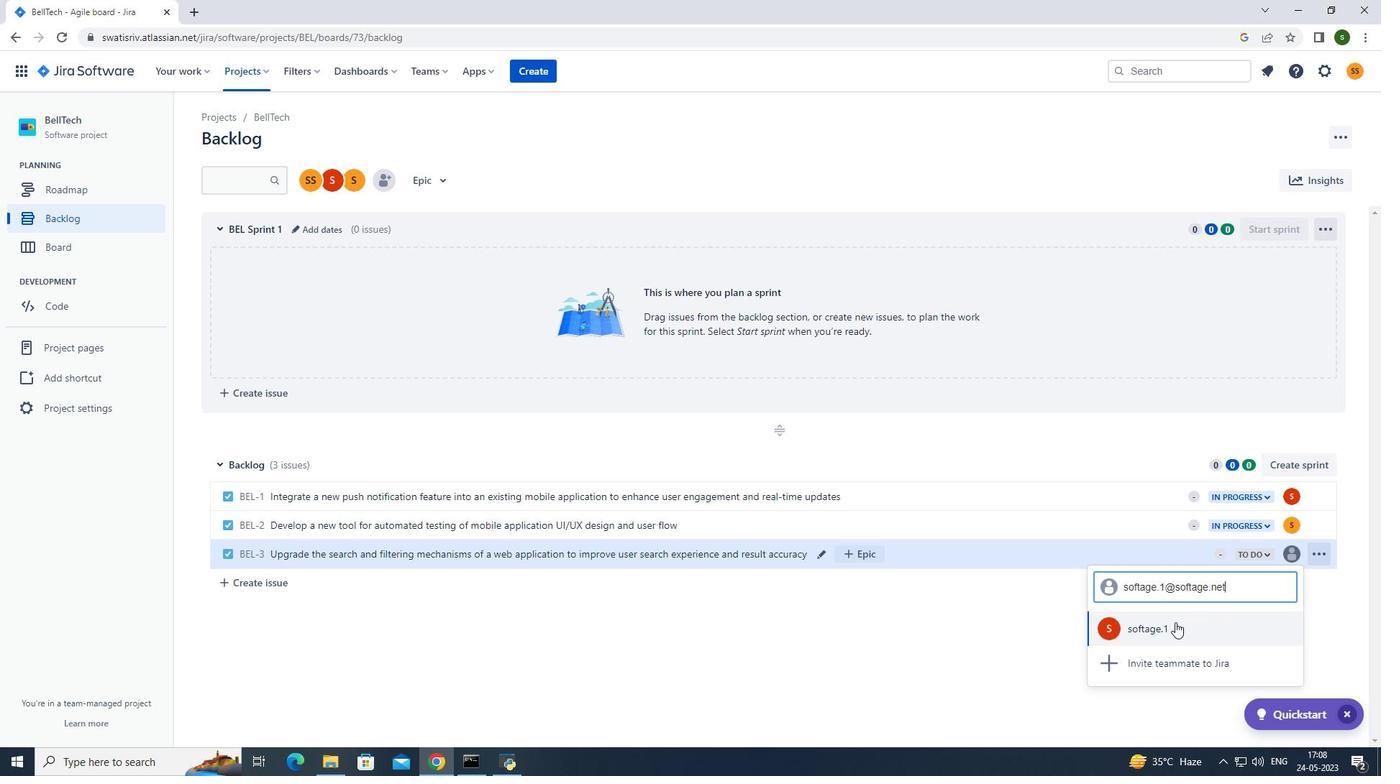 
Action: Mouse pressed left at (1174, 624)
Screenshot: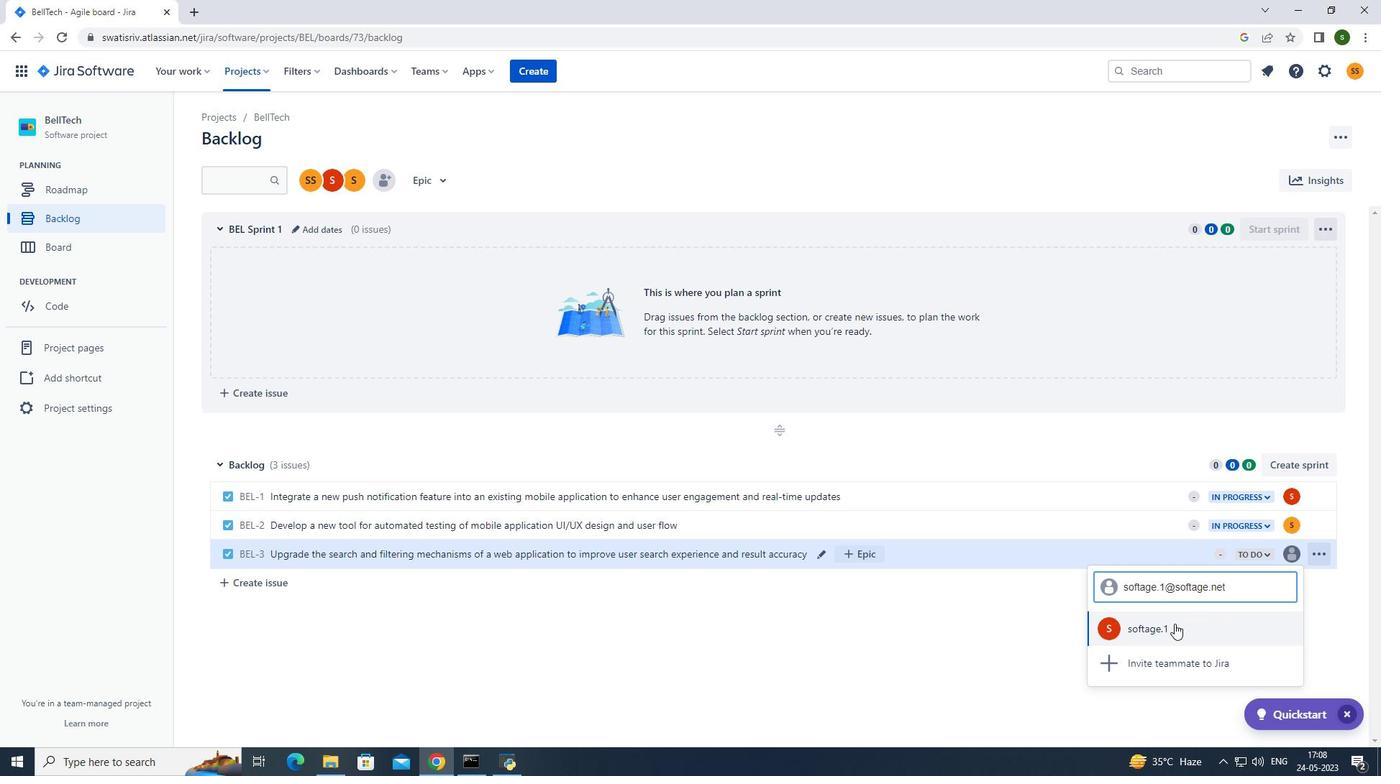 
Action: Mouse moved to (1259, 556)
Screenshot: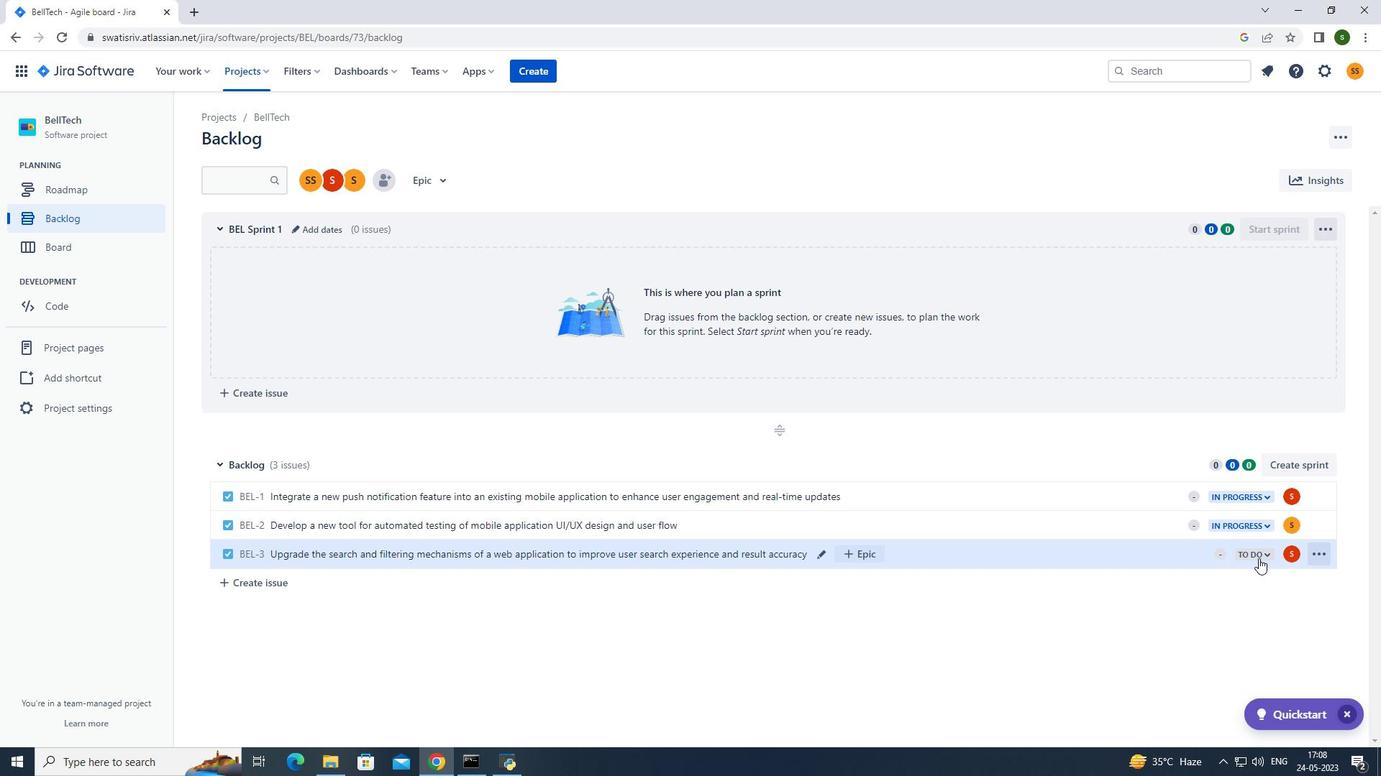 
Action: Mouse pressed left at (1259, 556)
Screenshot: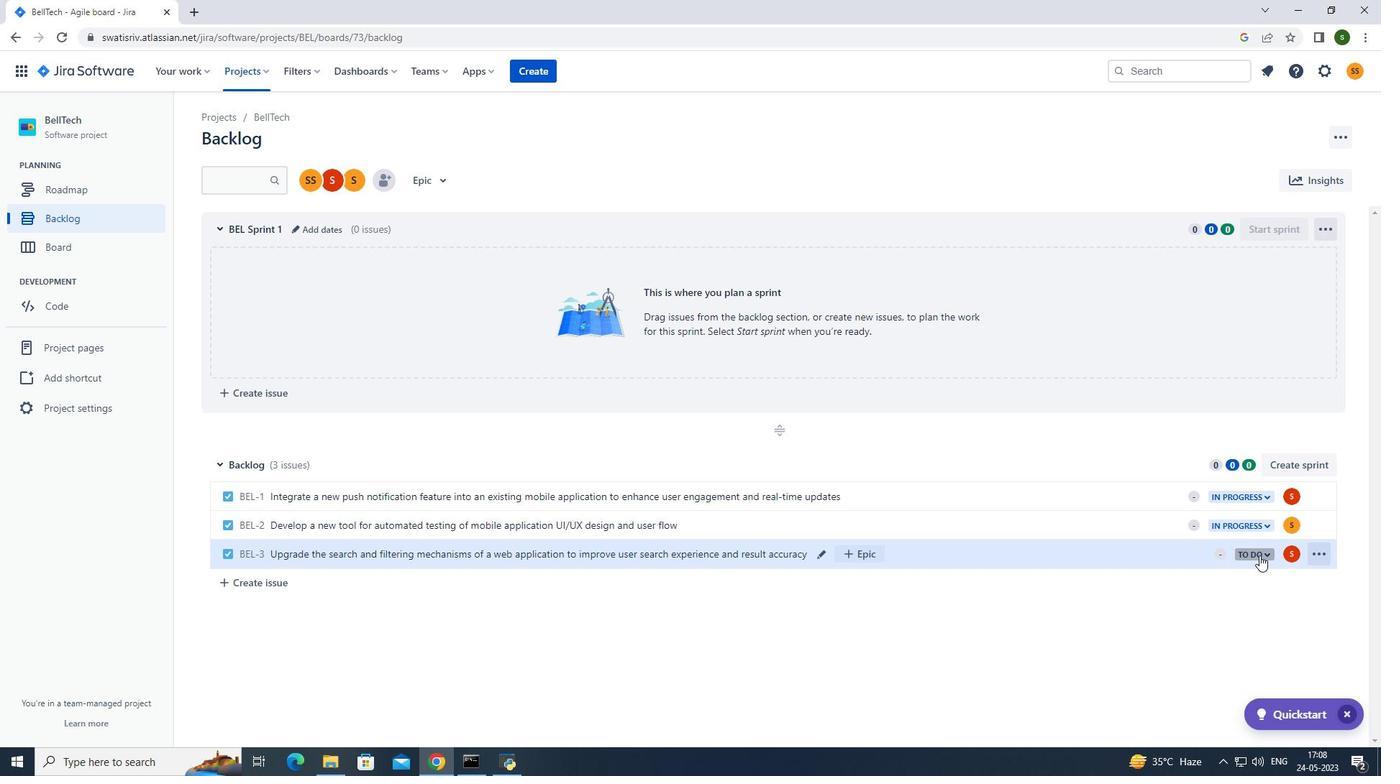 
Action: Mouse moved to (1231, 579)
Screenshot: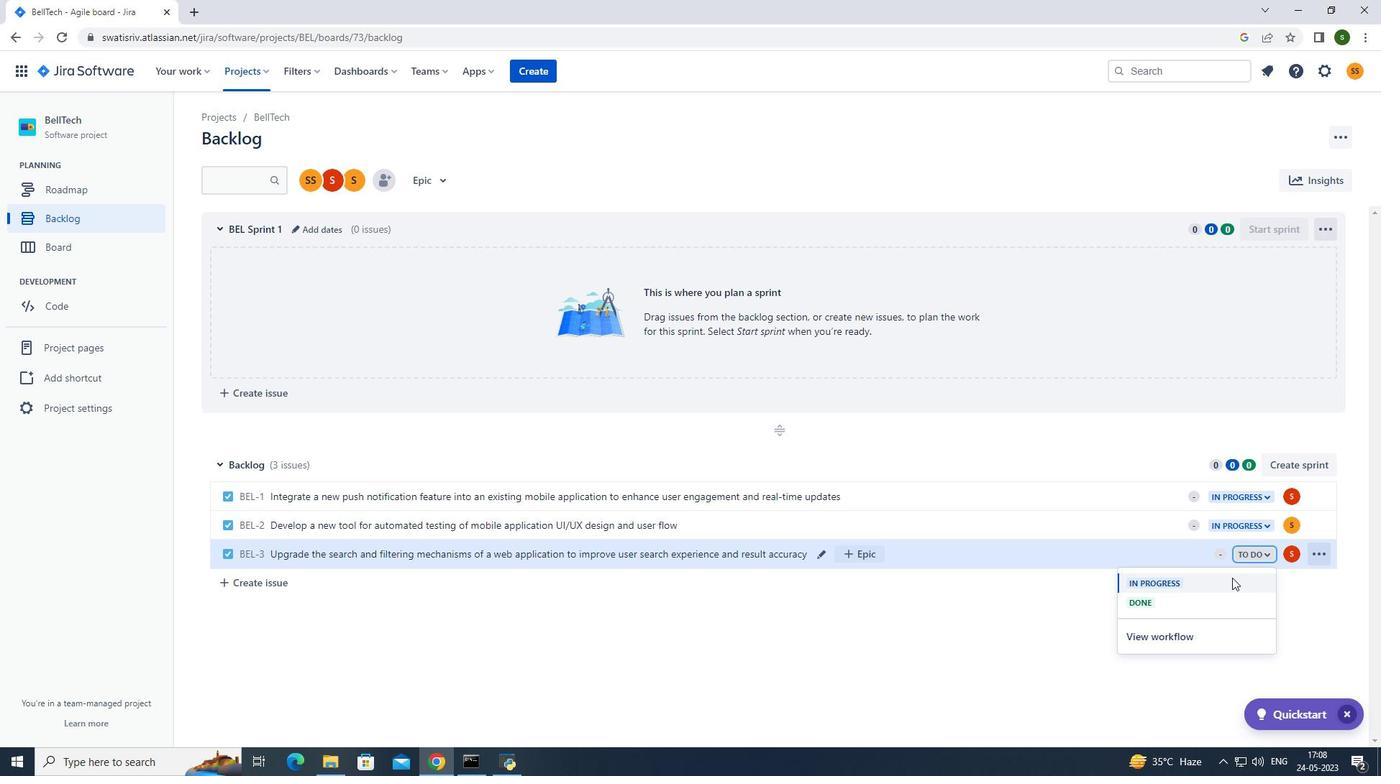 
Action: Mouse pressed left at (1231, 579)
Screenshot: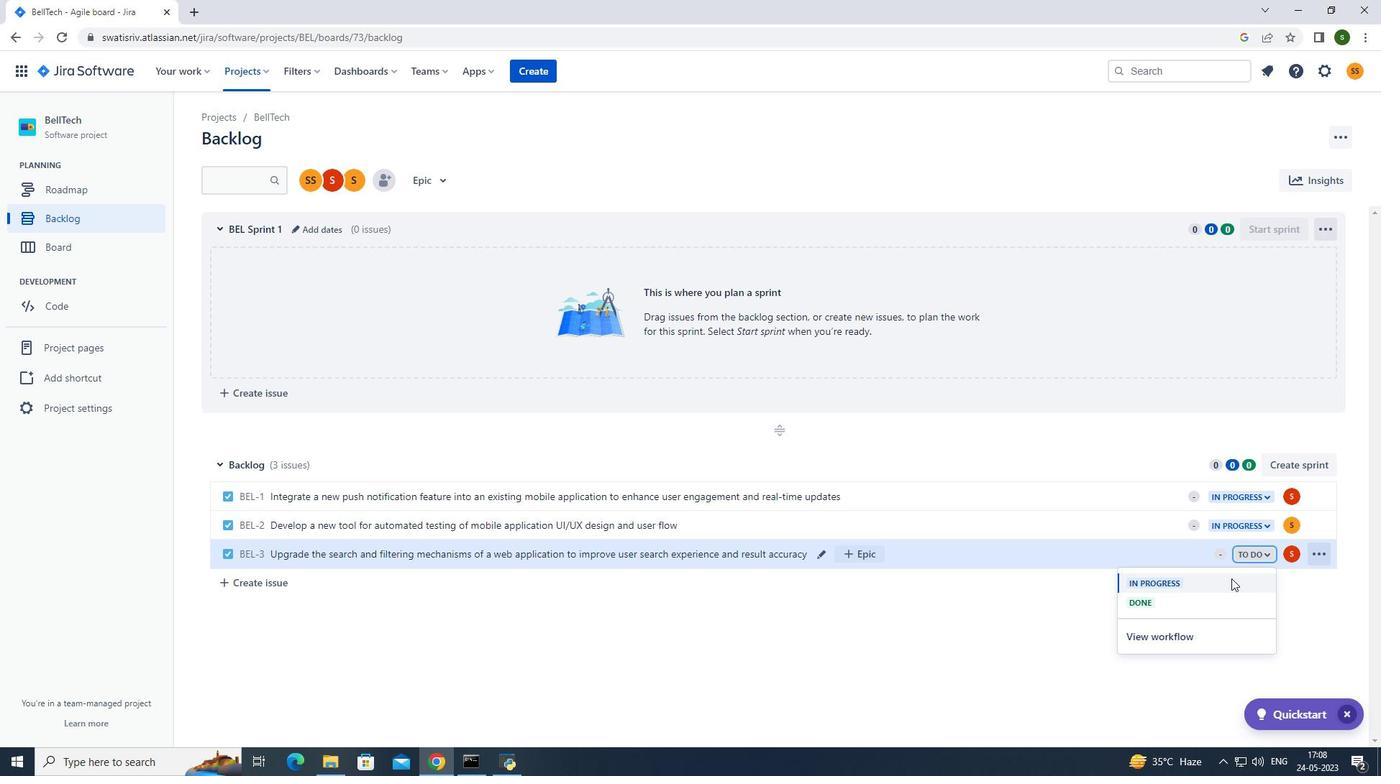 
Action: Mouse moved to (263, 77)
Screenshot: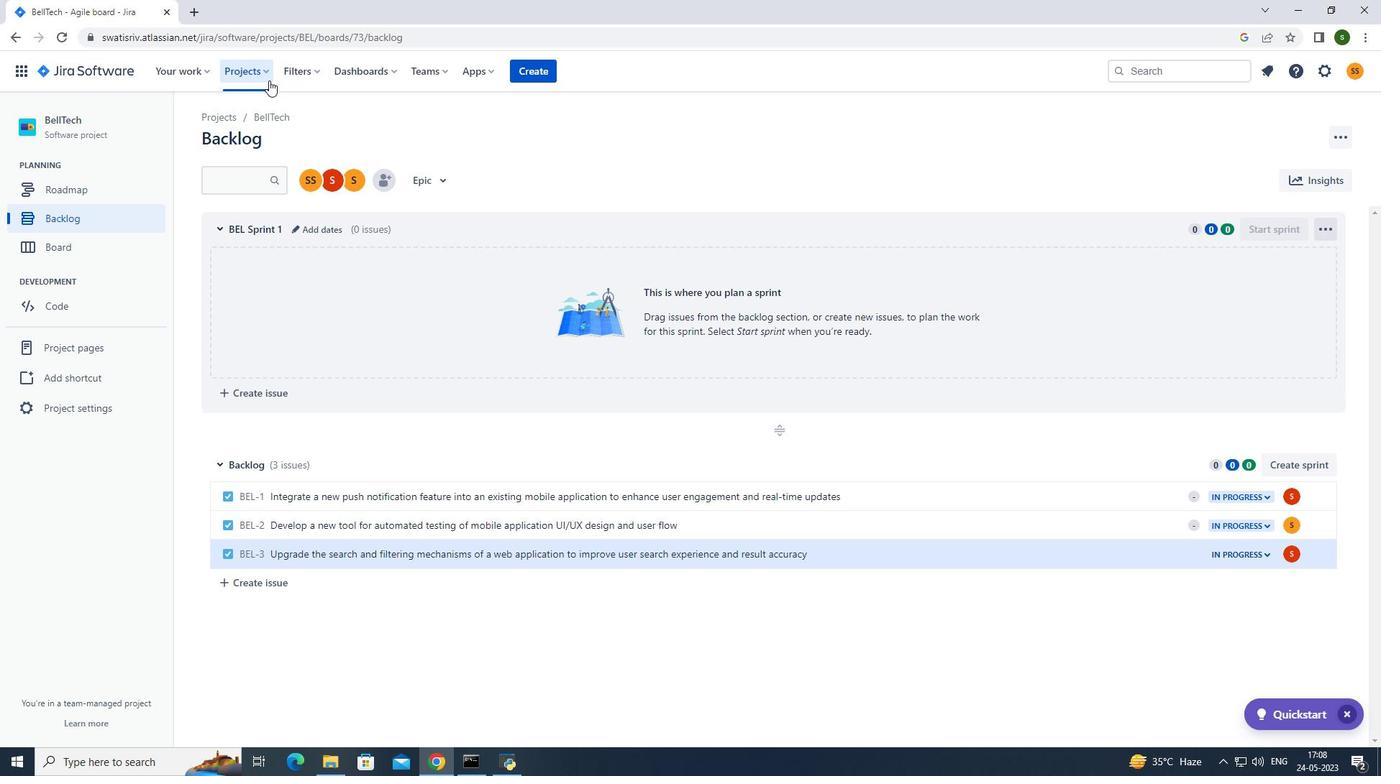 
Action: Mouse pressed left at (263, 77)
Screenshot: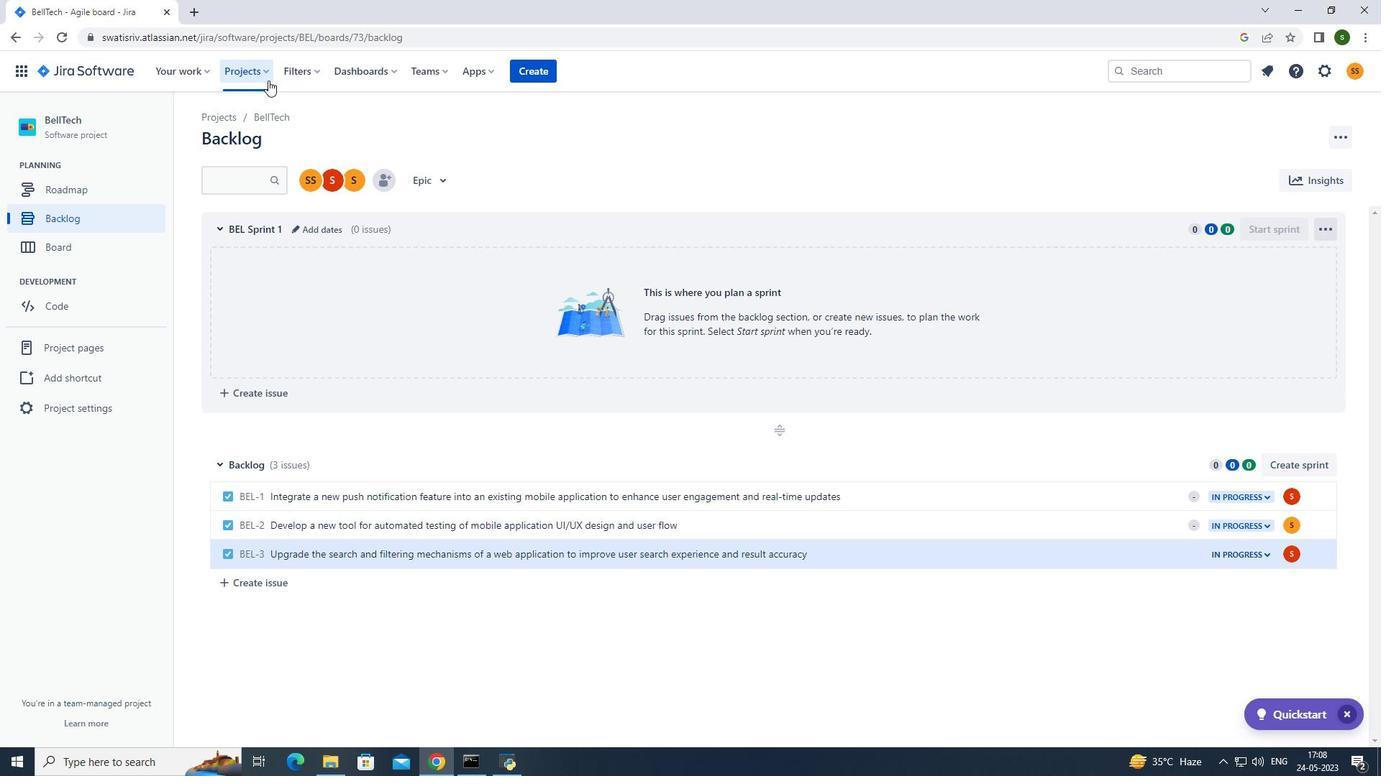 
Action: Mouse moved to (285, 131)
Screenshot: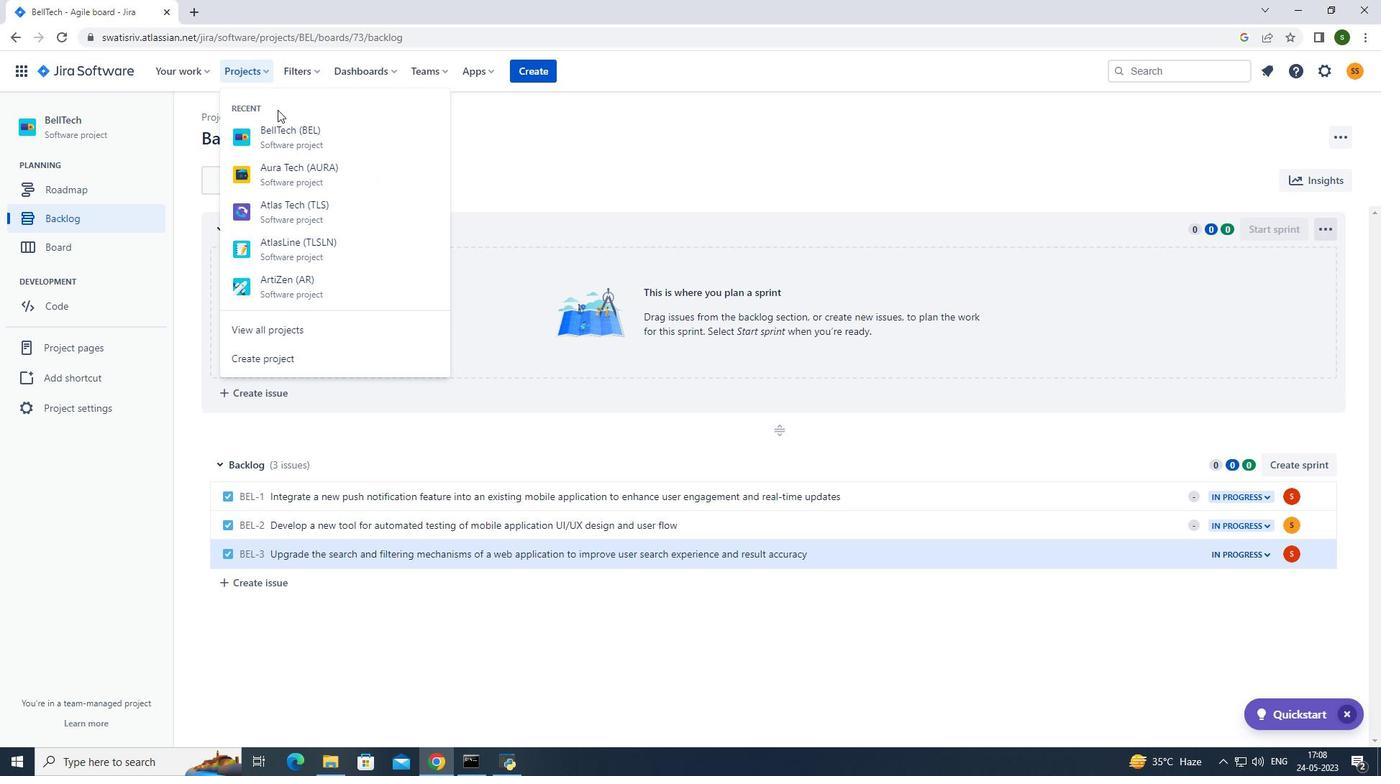 
Action: Mouse pressed left at (285, 131)
Screenshot: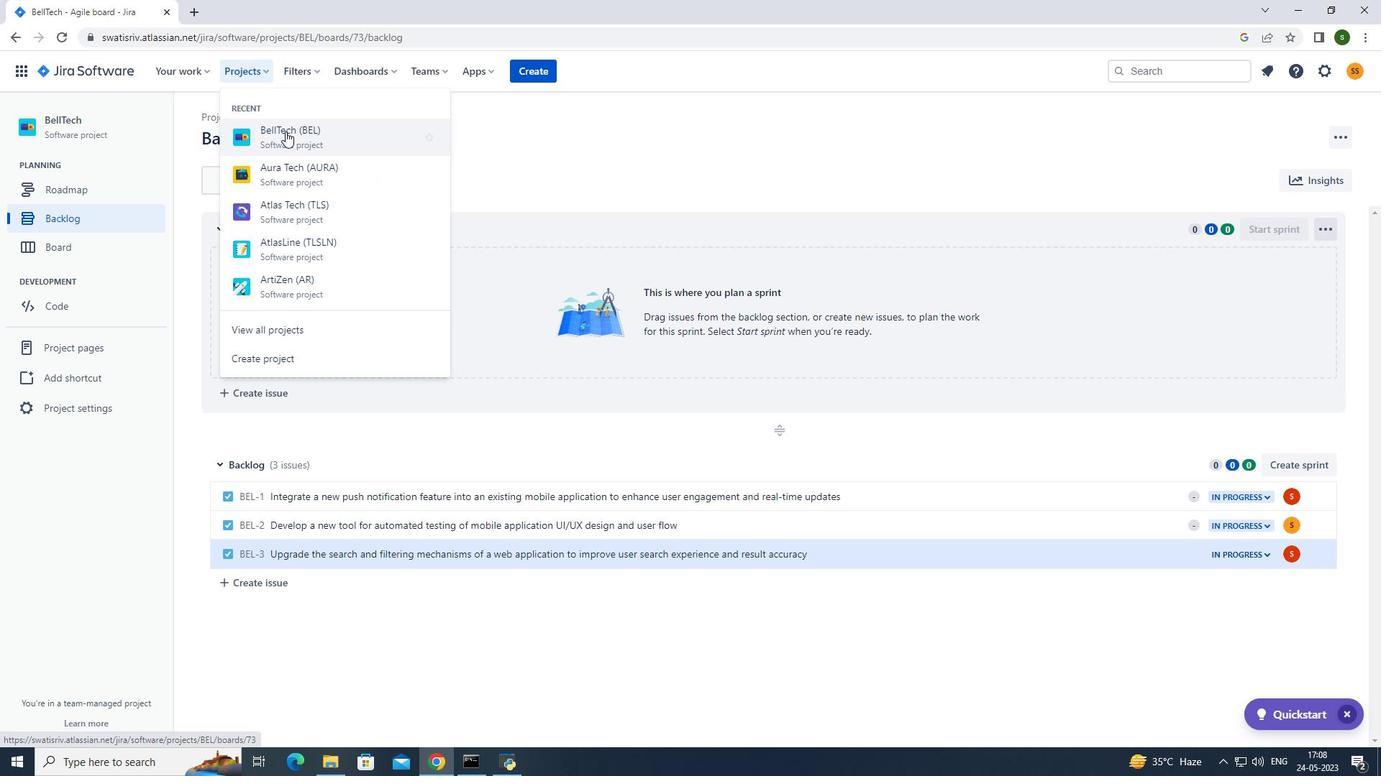 
Action: Mouse moved to (97, 212)
Screenshot: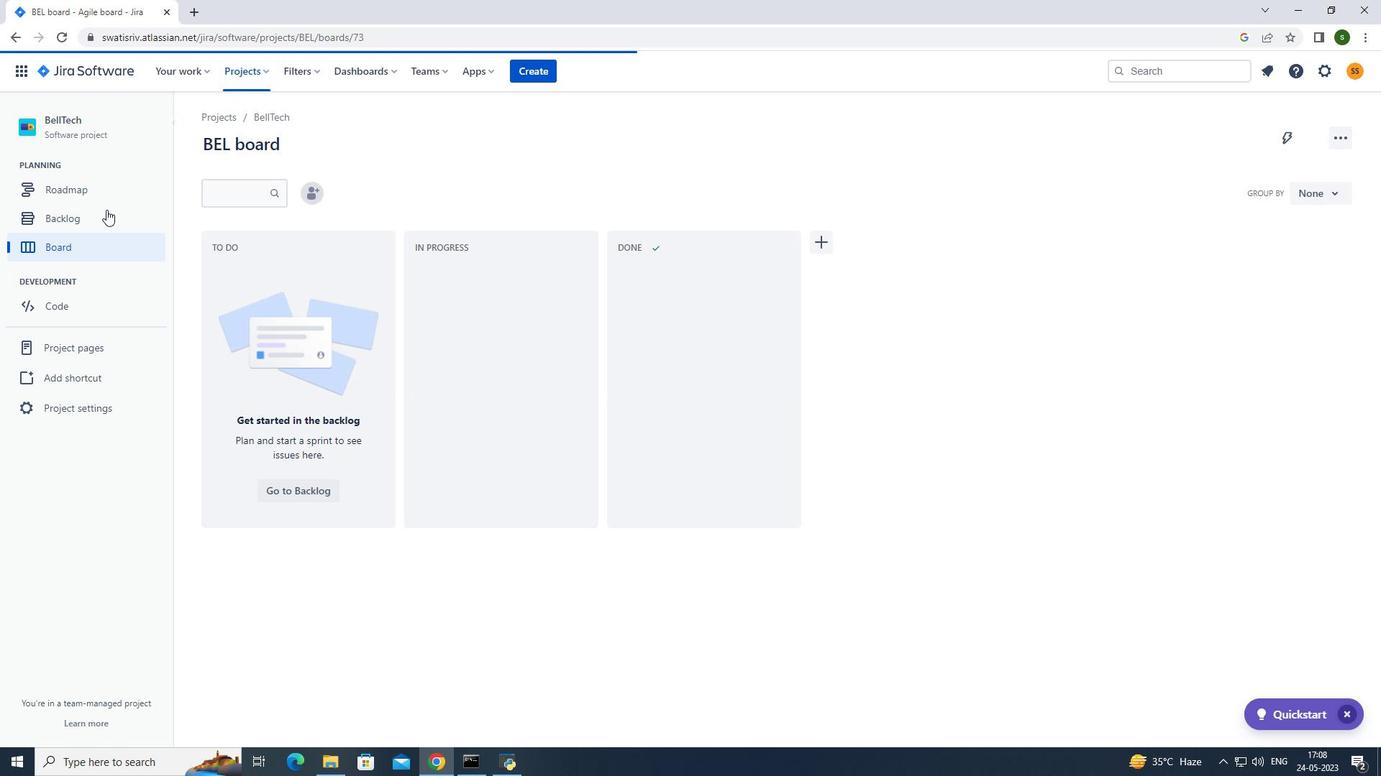 
Action: Mouse pressed left at (97, 212)
Screenshot: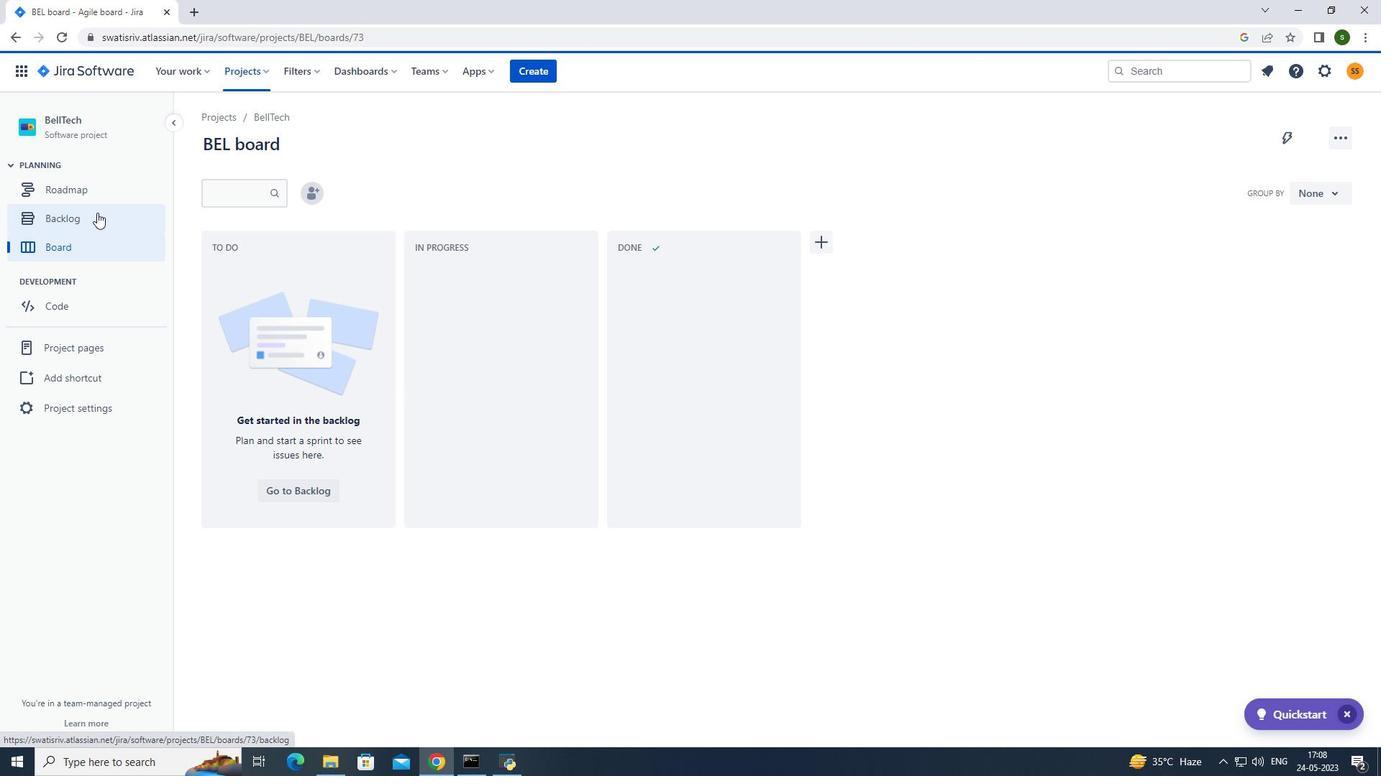 
Action: Mouse moved to (282, 574)
Screenshot: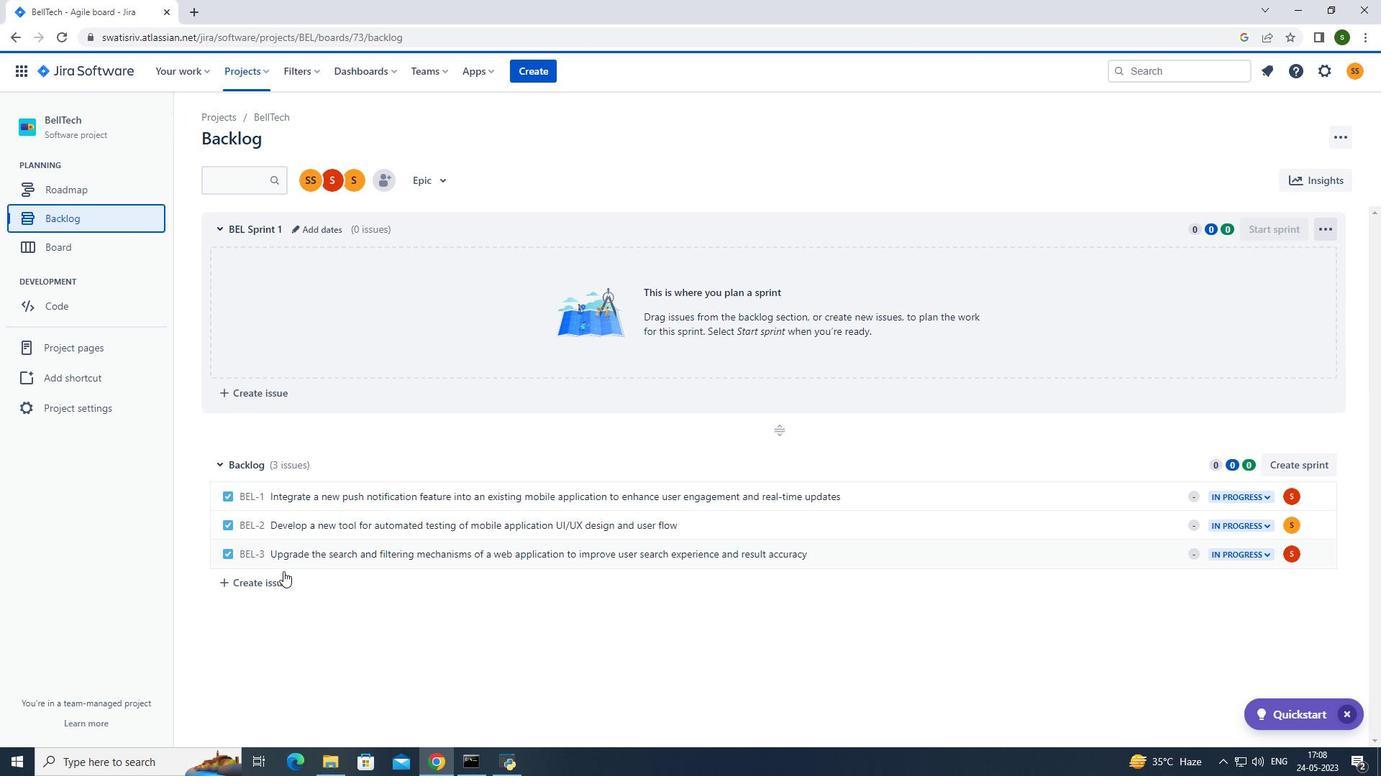 
Action: Mouse pressed left at (282, 574)
Screenshot: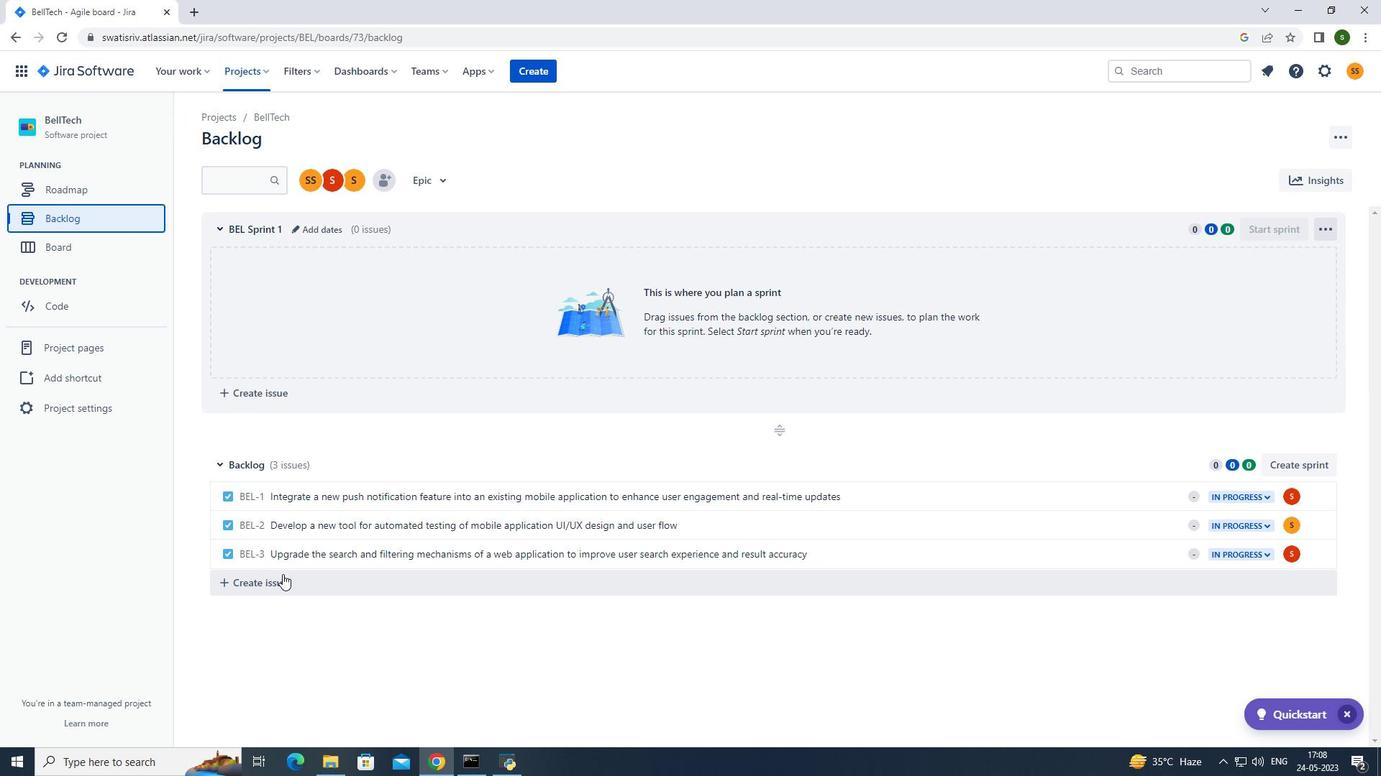 
Action: Mouse moved to (364, 592)
Screenshot: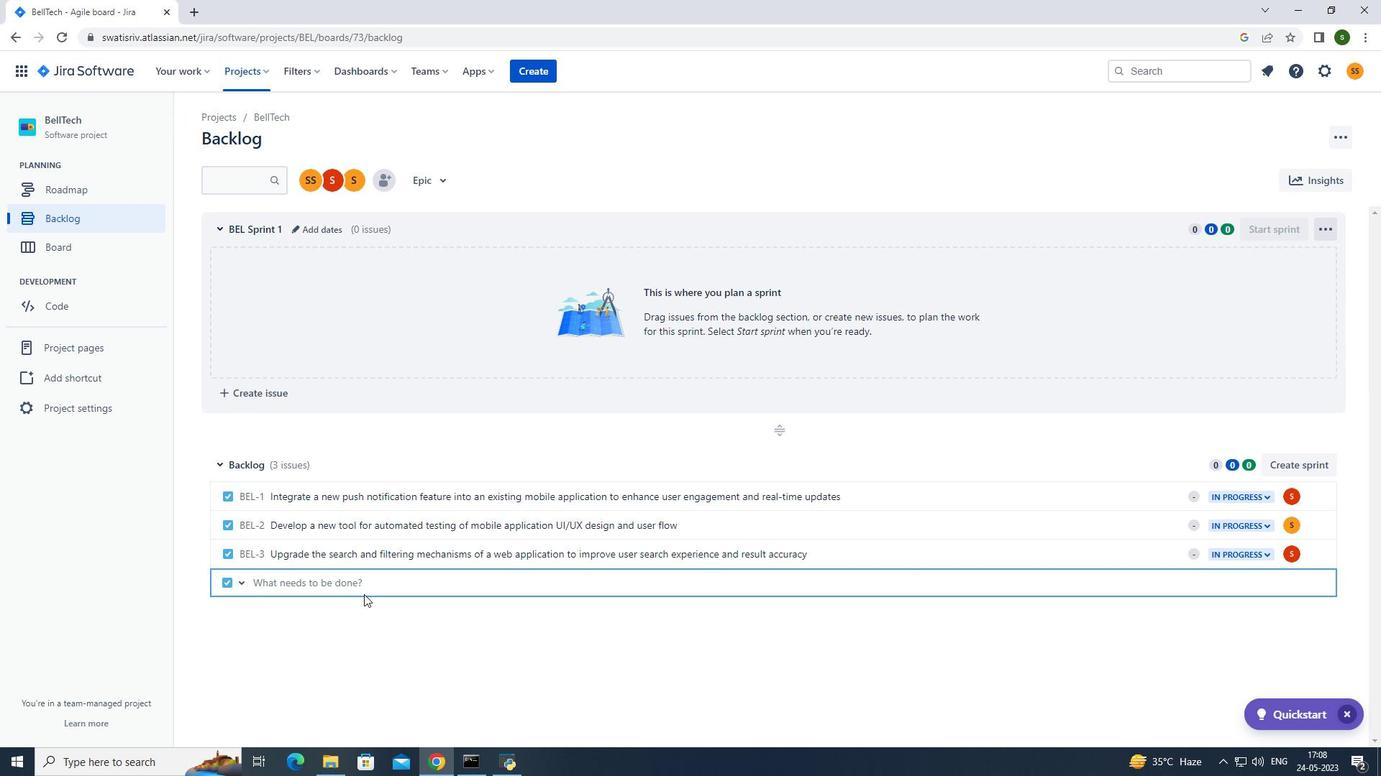 
Action: Key pressed <Key.caps_lock>C<Key.caps_lock>reate<Key.space>a<Key.space>new<Key.space>online<Key.space>platform<Key.space>for<Key.space>online<Key.space>language<Key.space>learning<Key.space>courses<Key.space>with<Key.space>advanced<Key.space>language<Key.space>tools<Key.space>and<Key.space>speaking<Key.space>practice<Key.space>features<Key.enter>
Screenshot: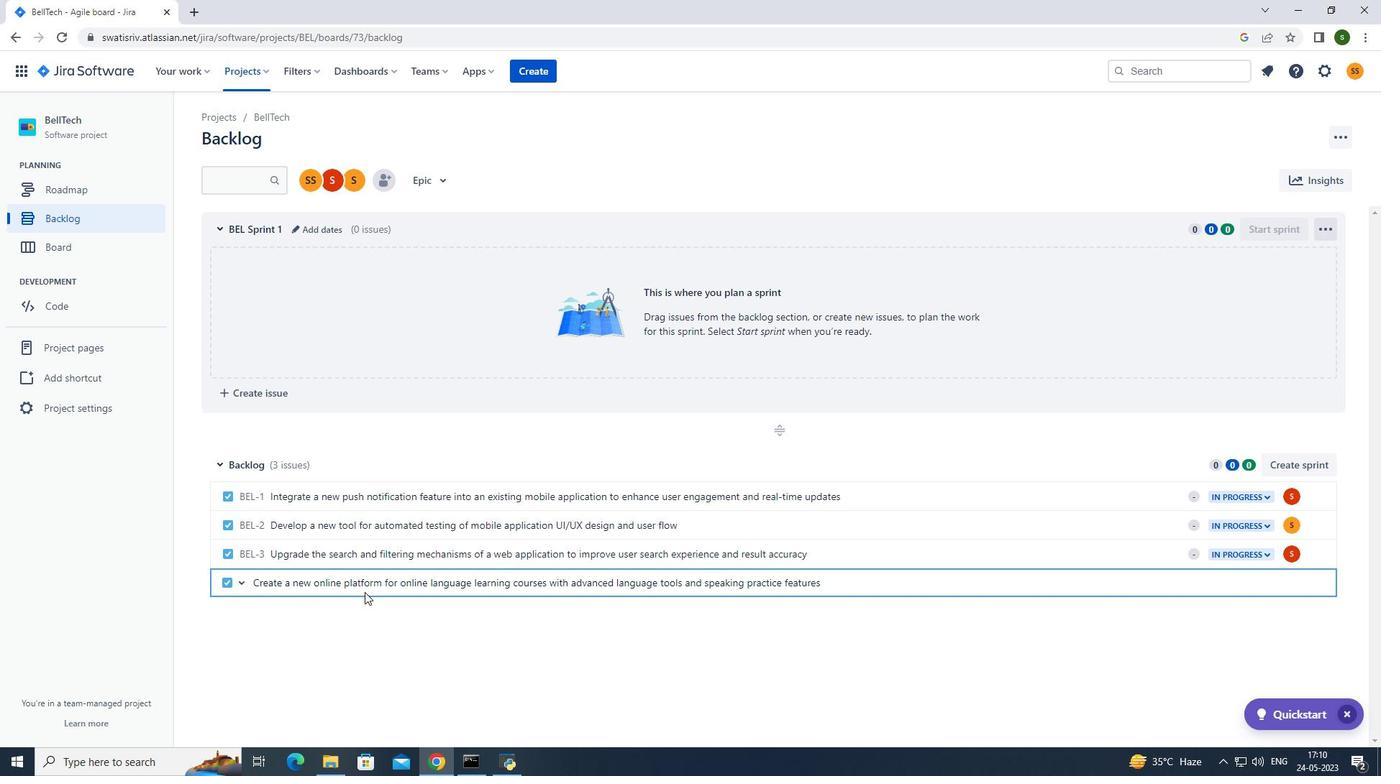 
Action: Mouse moved to (1289, 583)
Screenshot: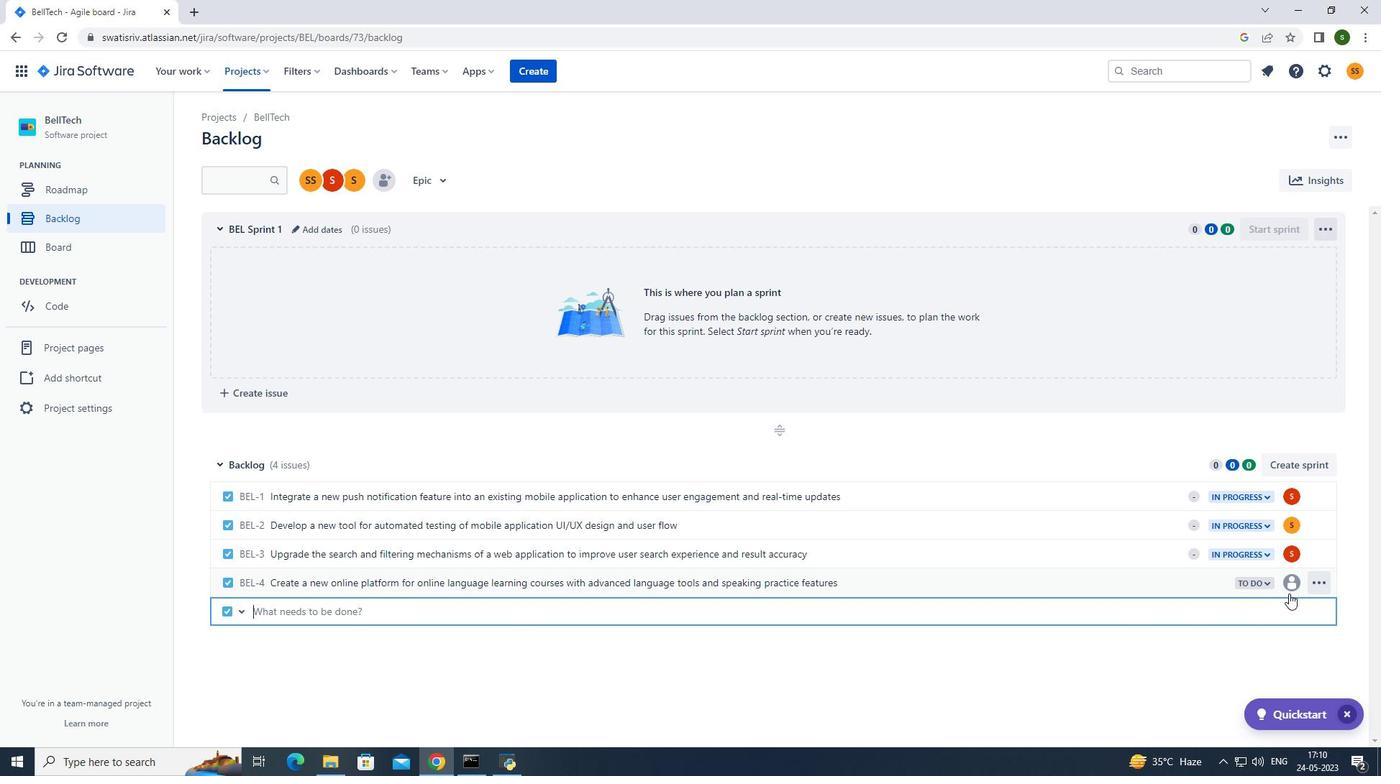 
Action: Mouse pressed left at (1289, 583)
Screenshot: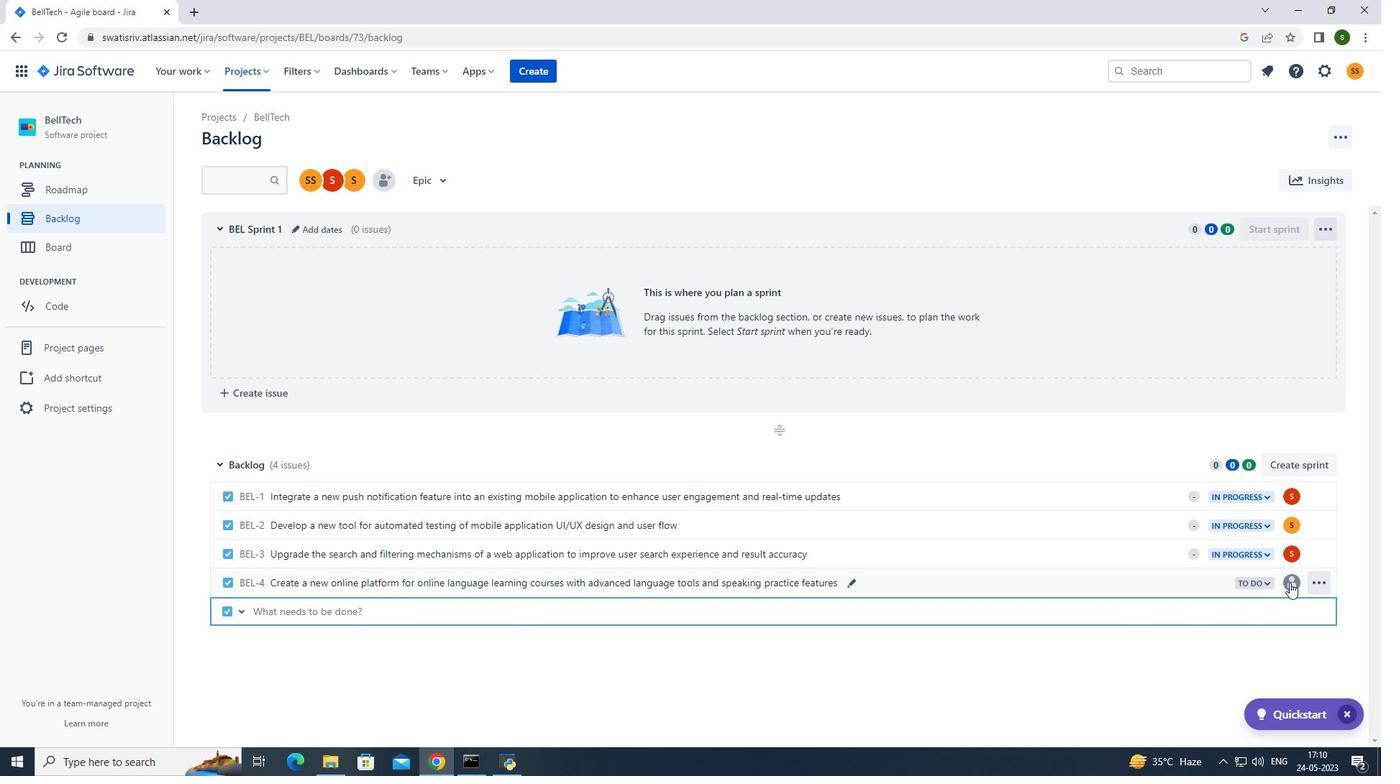 
Action: Mouse moved to (1198, 620)
Screenshot: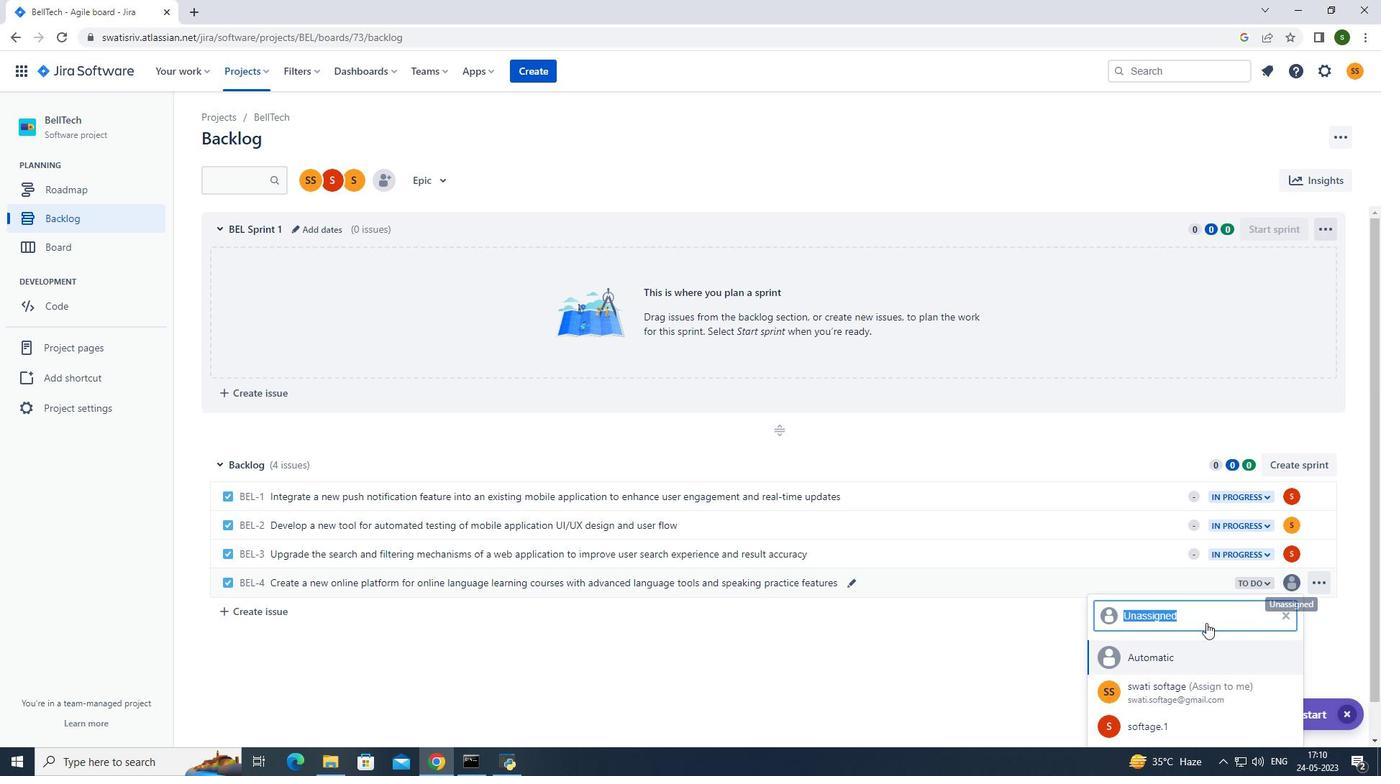 
Action: Key pressed softage.2<Key.shift>@softage.net
Screenshot: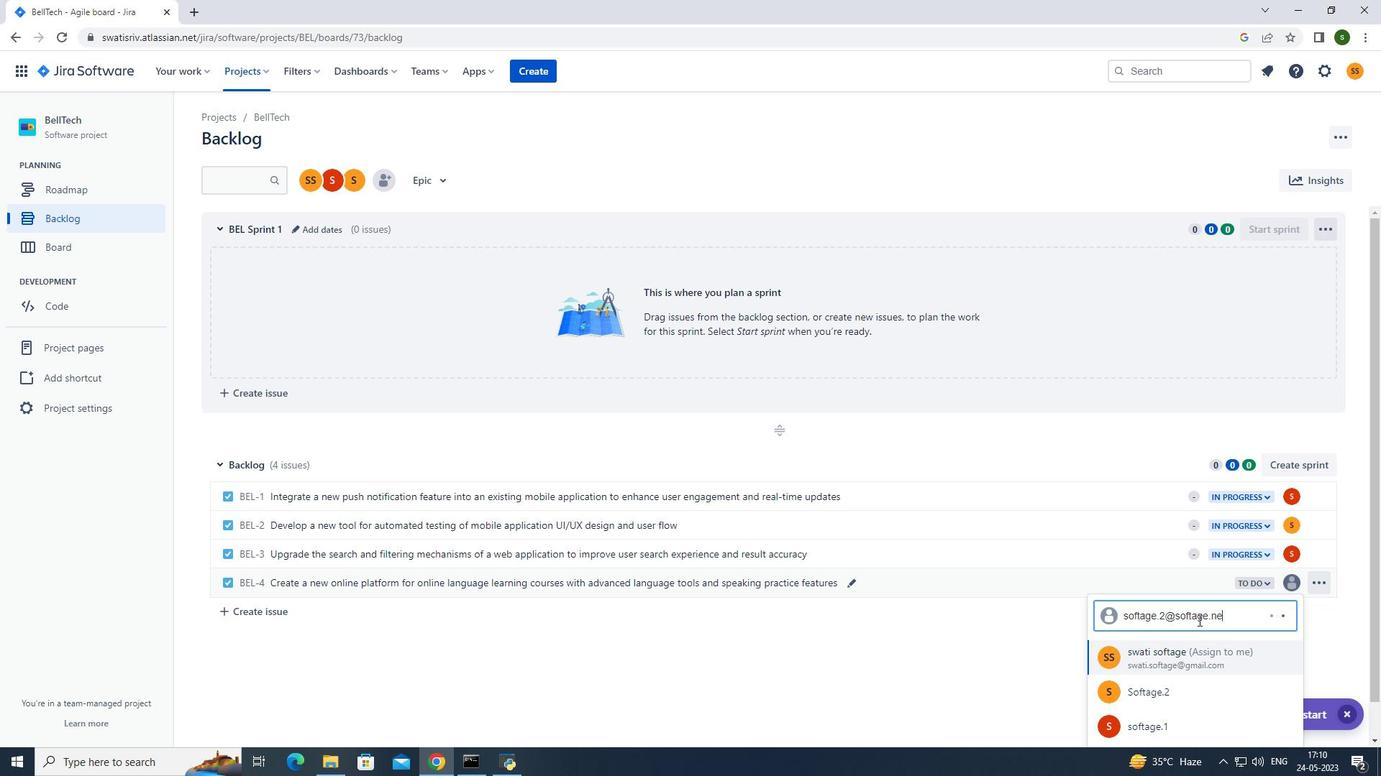 
Action: Mouse moved to (1196, 663)
Screenshot: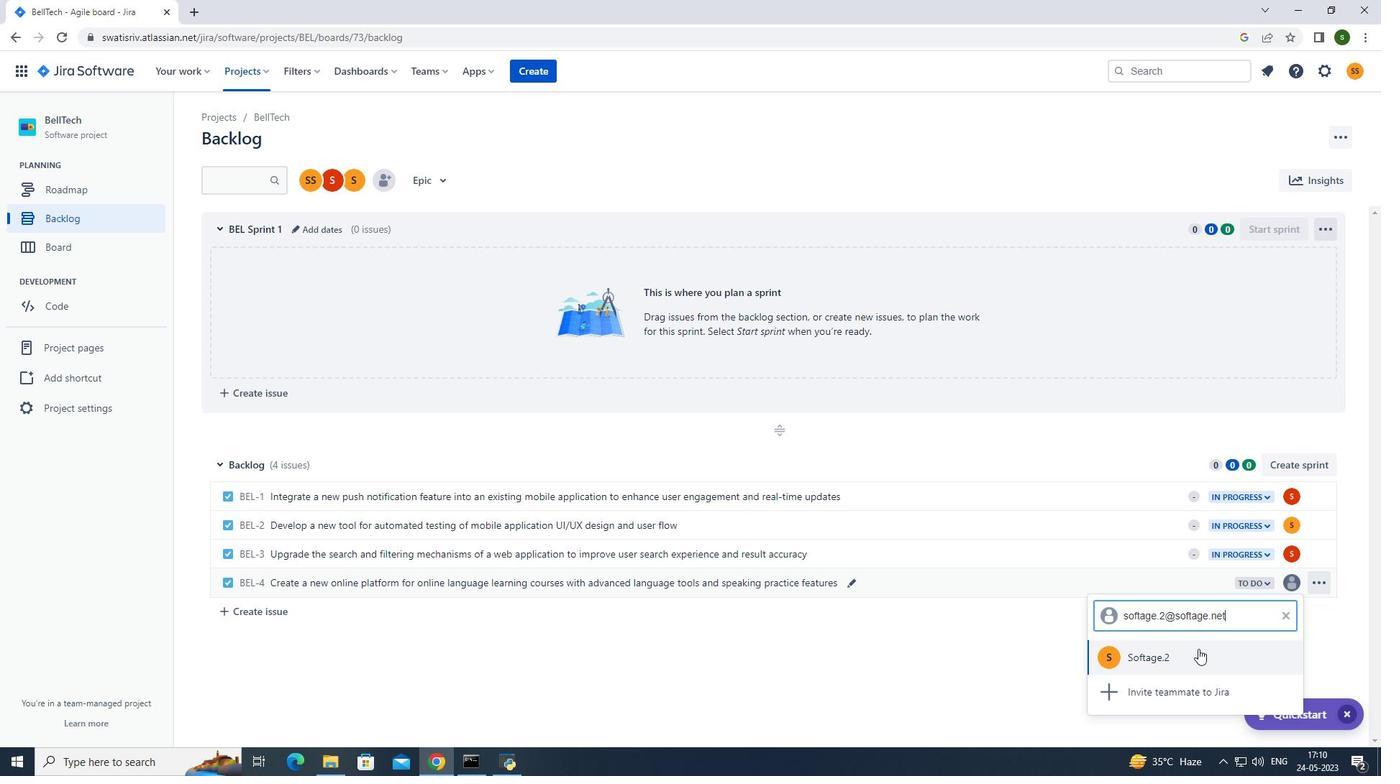 
Action: Mouse pressed left at (1196, 663)
Screenshot: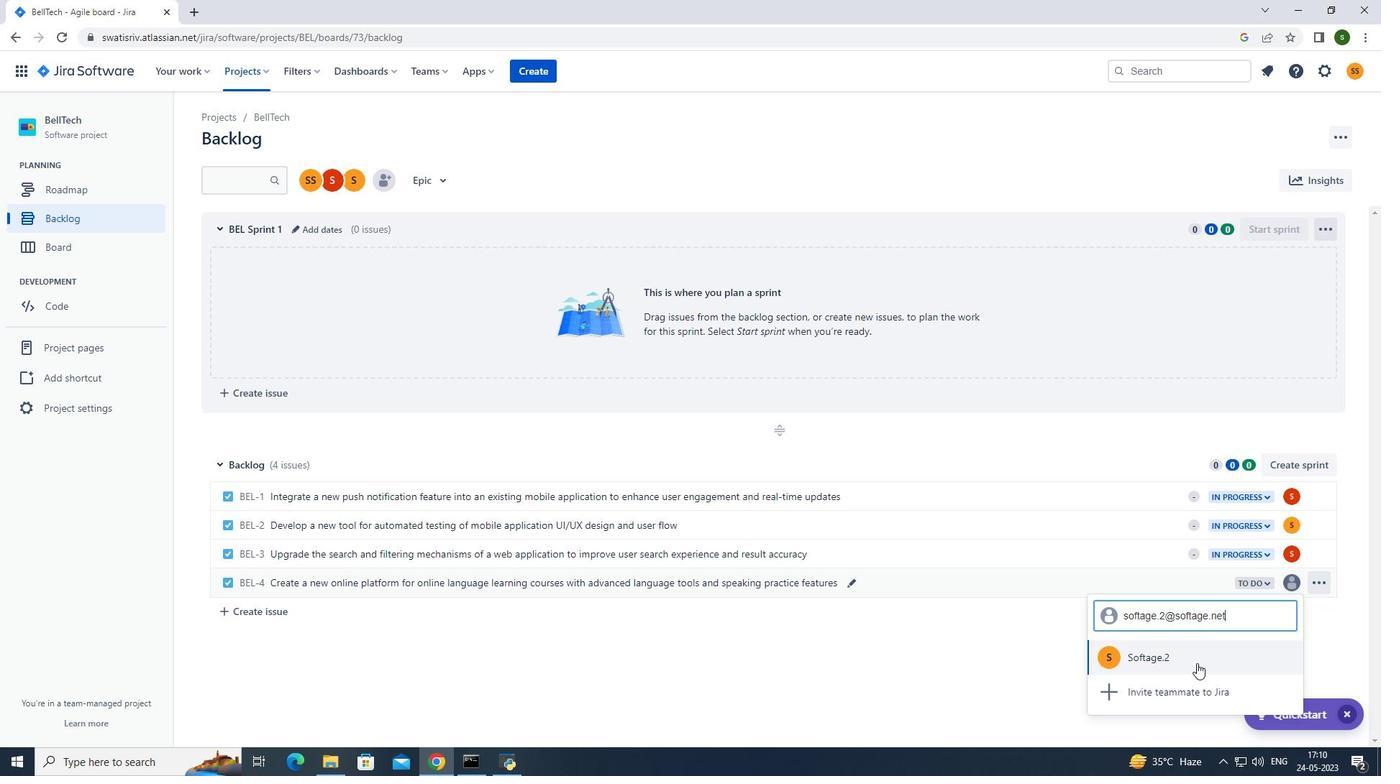 
Action: Mouse moved to (1263, 577)
Screenshot: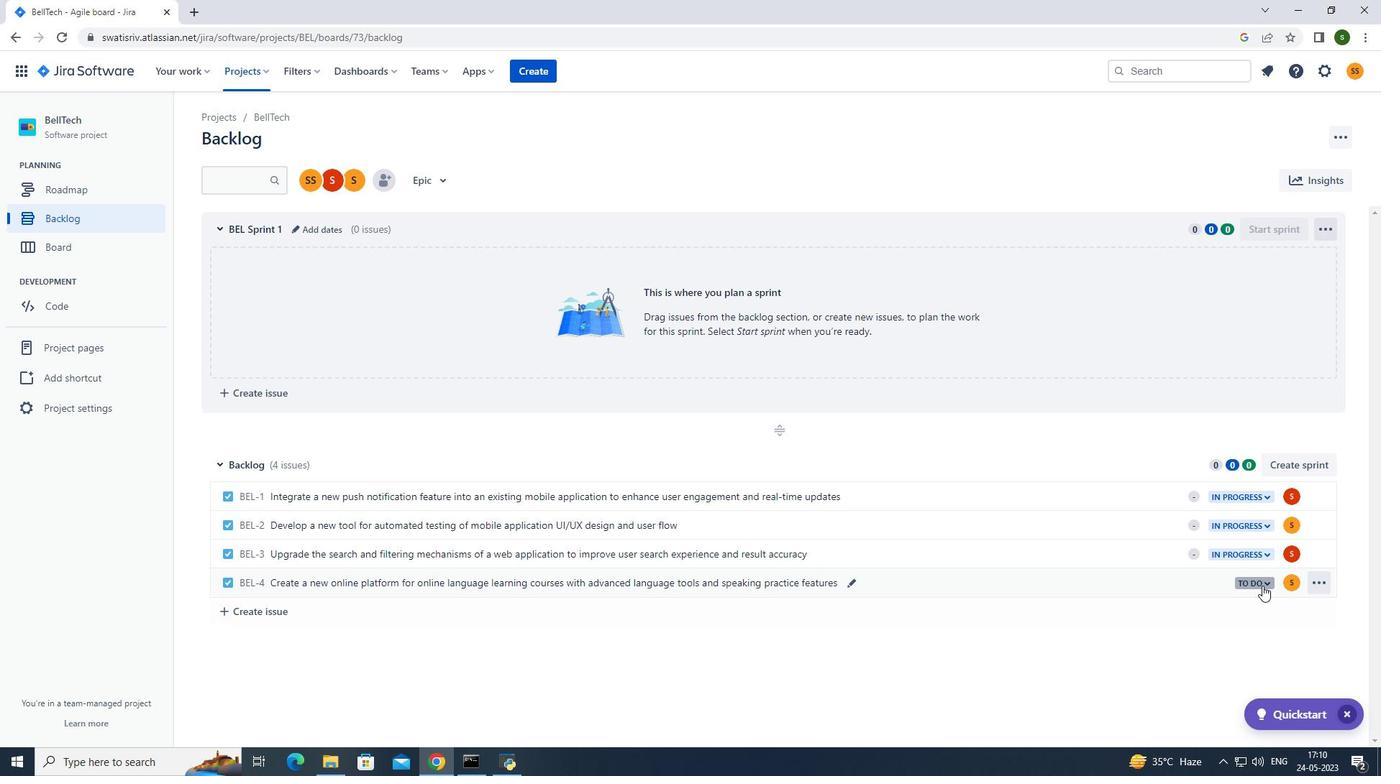 
Action: Mouse pressed left at (1263, 577)
Screenshot: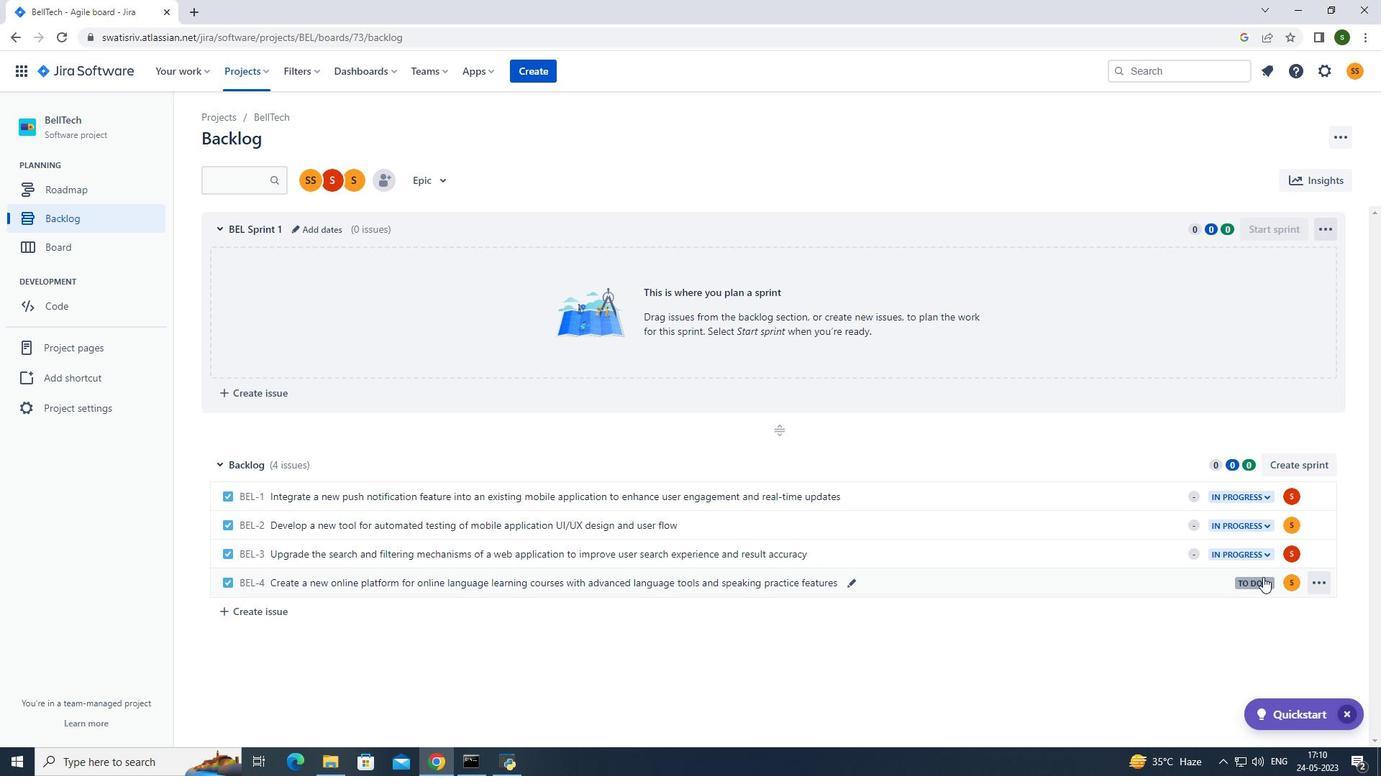 
Action: Mouse moved to (1186, 611)
Screenshot: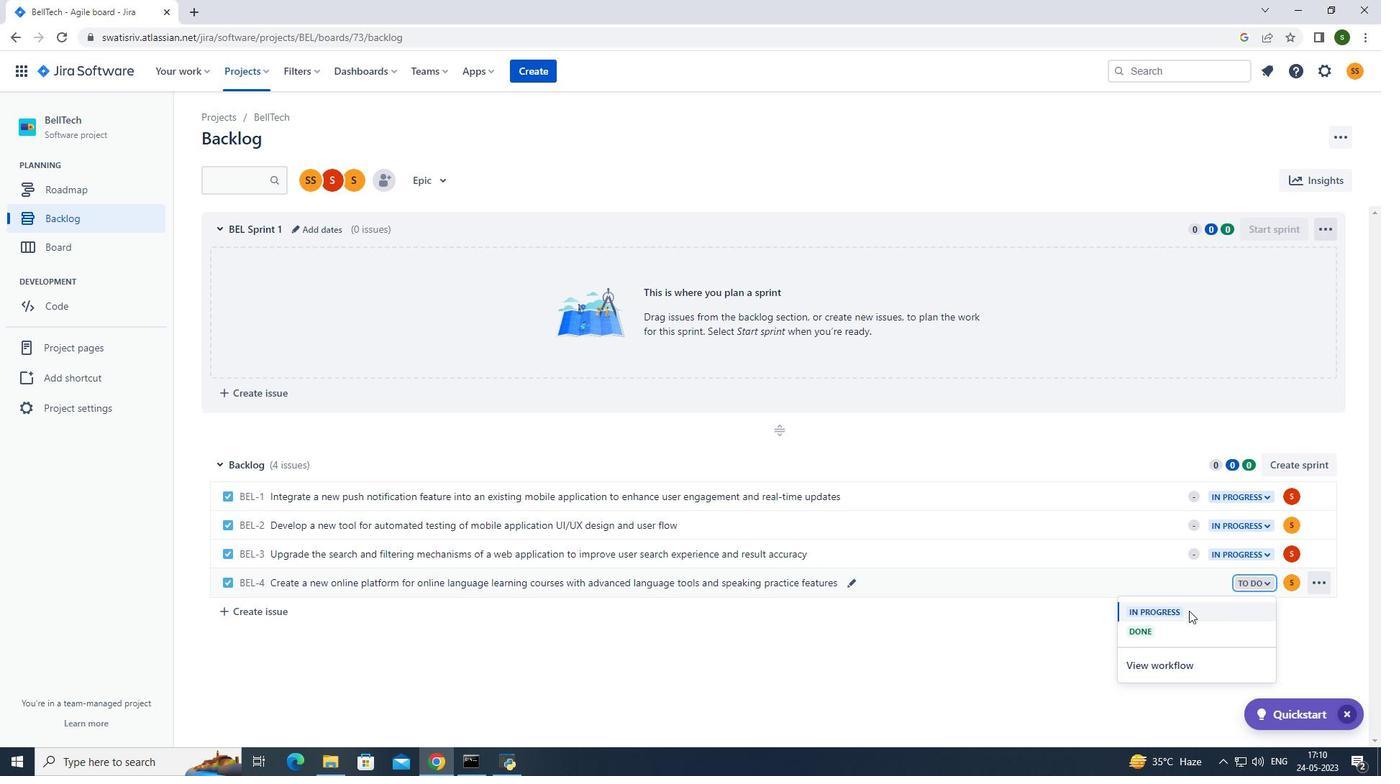 
Action: Mouse pressed left at (1186, 611)
Screenshot: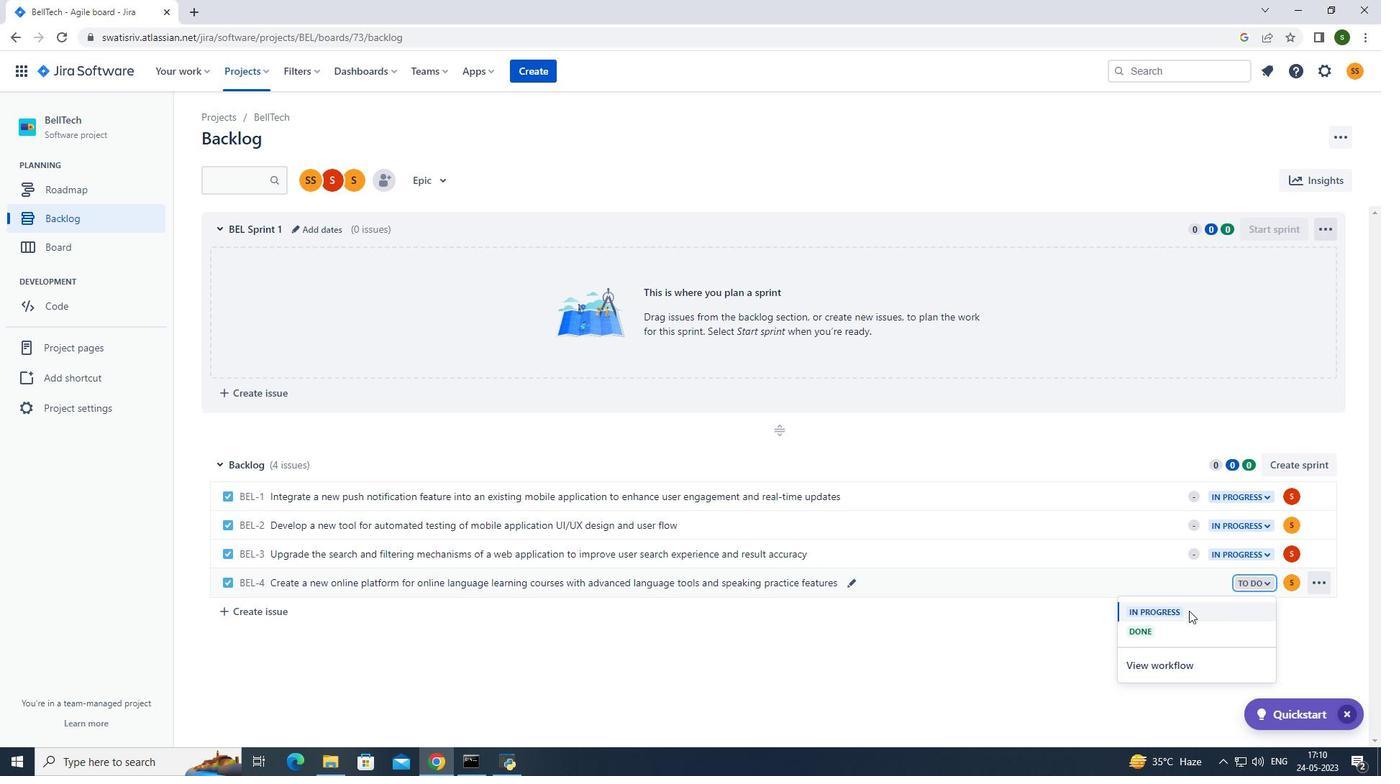 
Action: Mouse moved to (694, 144)
Screenshot: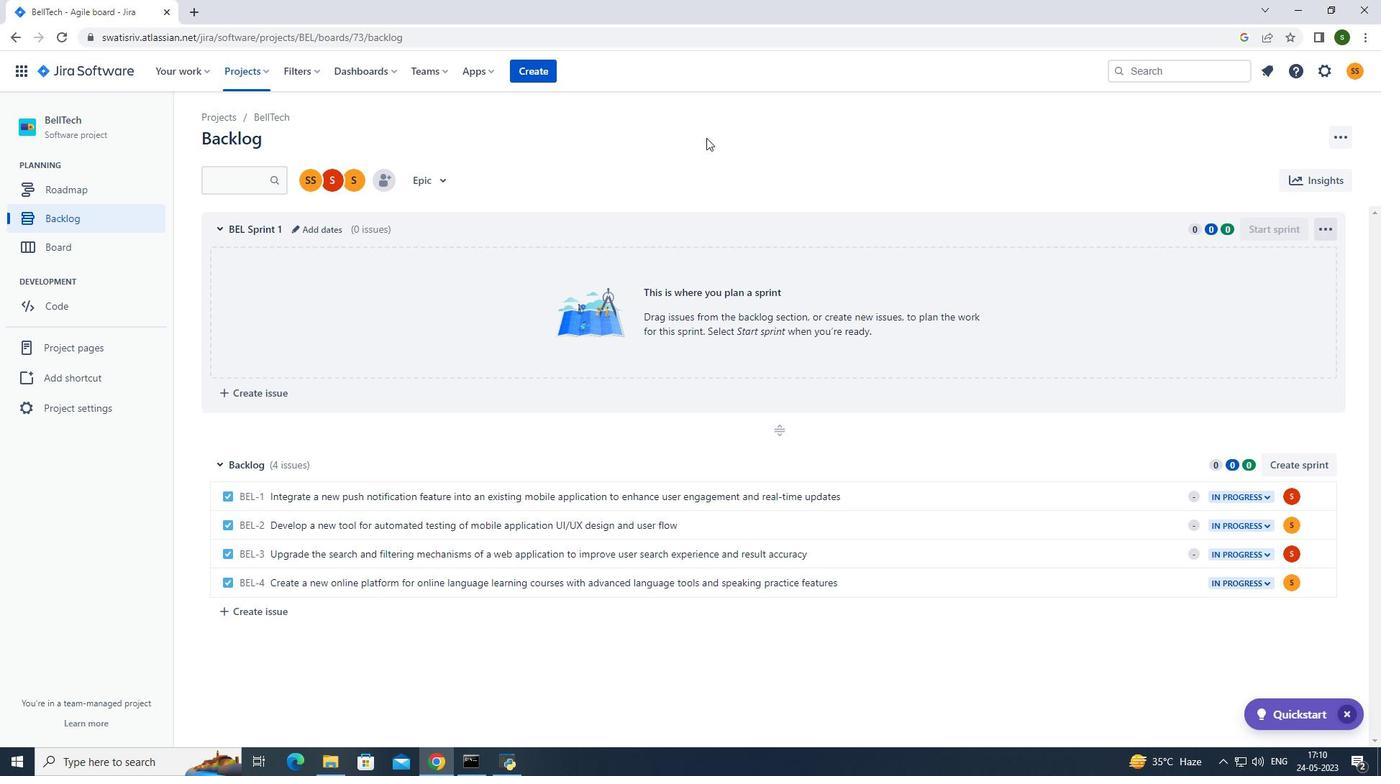 
